 Task: Create ChildIssue0000000506 as Child Issue of Issue Issue0000000253 in Backlog  in Scrum Project Project0000000051 in Jira. Create ChildIssue0000000507 as Child Issue of Issue Issue0000000254 in Backlog  in Scrum Project Project0000000051 in Jira. Create ChildIssue0000000508 as Child Issue of Issue Issue0000000254 in Backlog  in Scrum Project Project0000000051 in Jira. Create ChildIssue0000000509 as Child Issue of Issue Issue0000000255 in Backlog  in Scrum Project Project0000000051 in Jira. Create ChildIssue0000000510 as Child Issue of Issue Issue0000000255 in Backlog  in Scrum Project Project0000000051 in Jira
Action: Mouse moved to (121, 261)
Screenshot: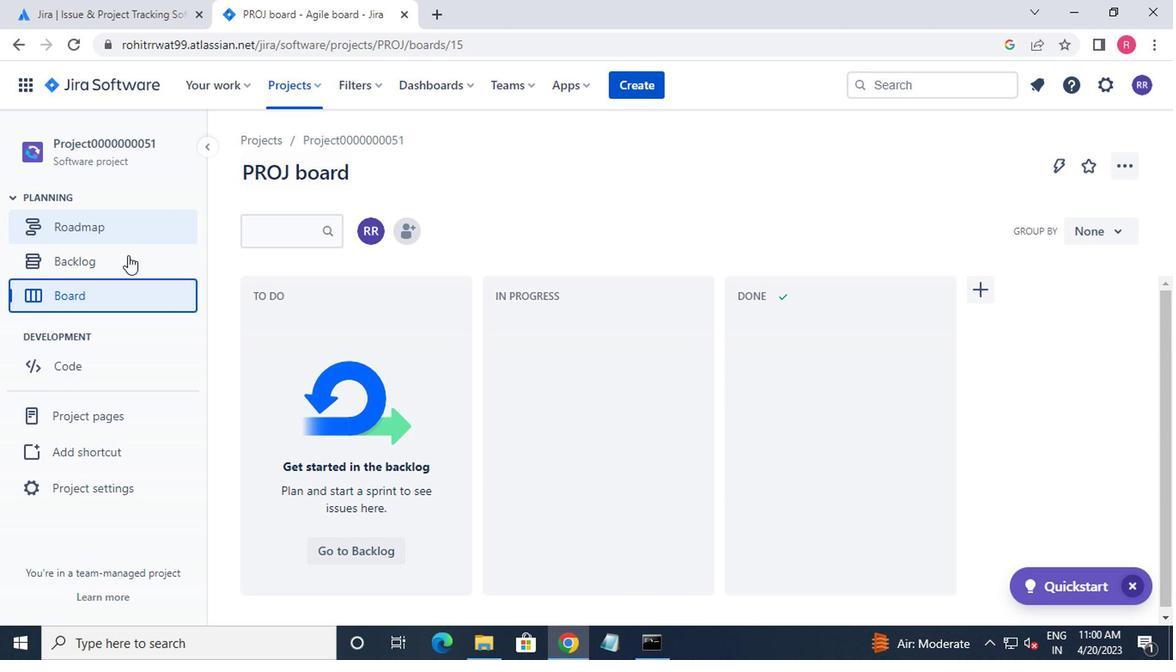 
Action: Mouse pressed left at (121, 261)
Screenshot: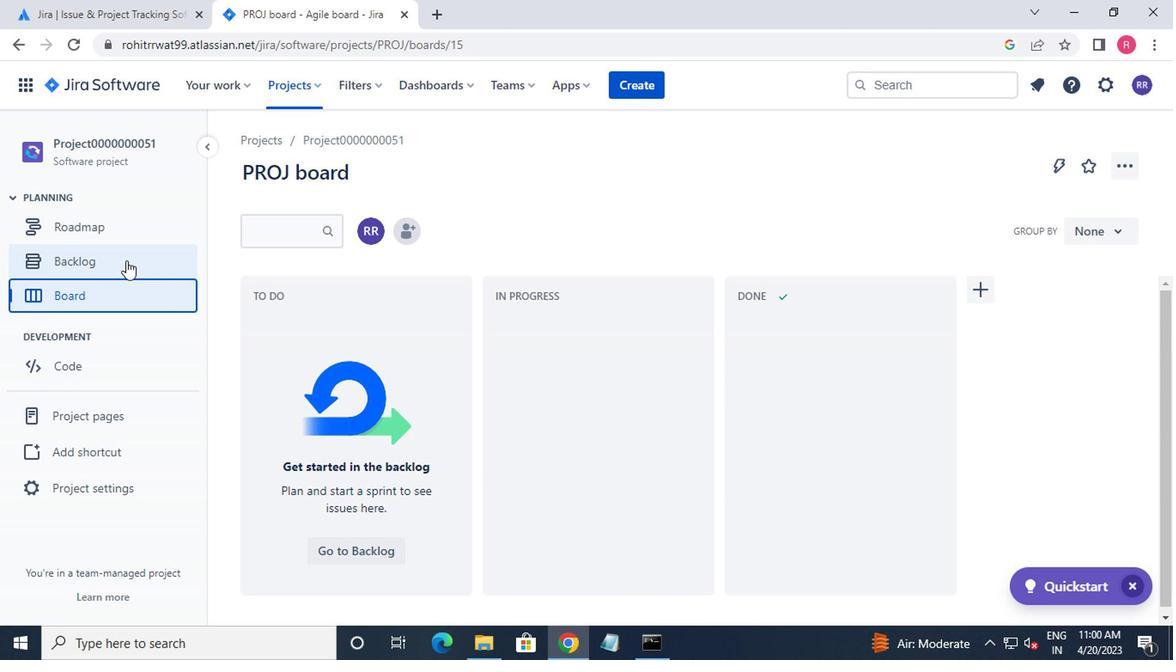 
Action: Mouse moved to (308, 339)
Screenshot: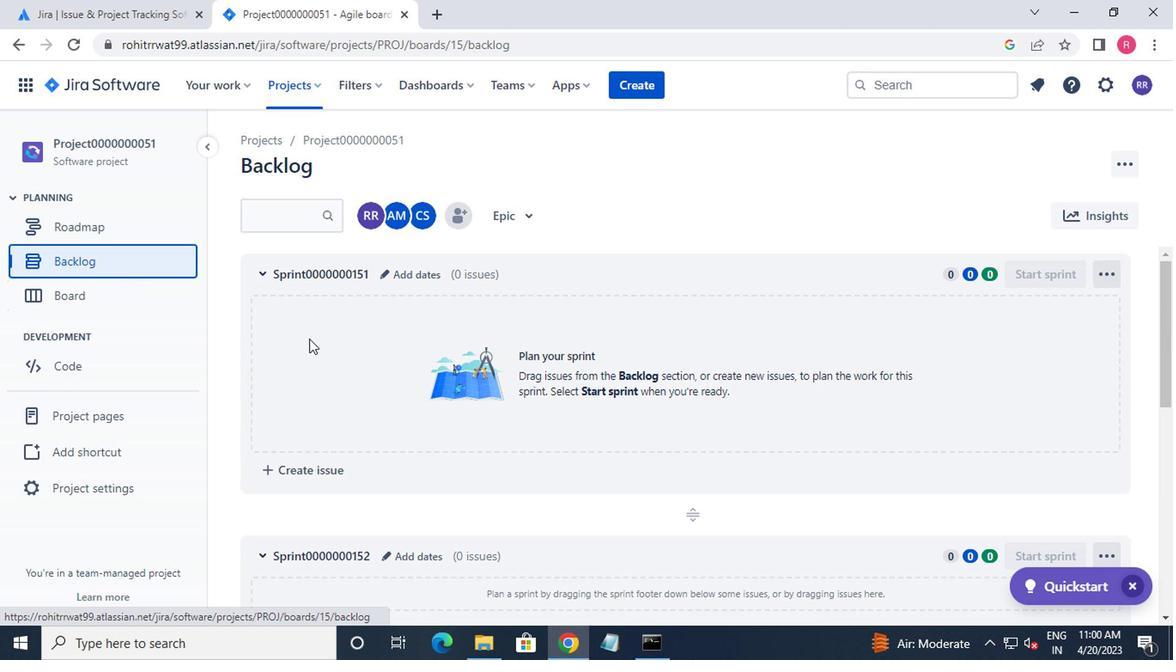 
Action: Mouse scrolled (308, 338) with delta (0, 0)
Screenshot: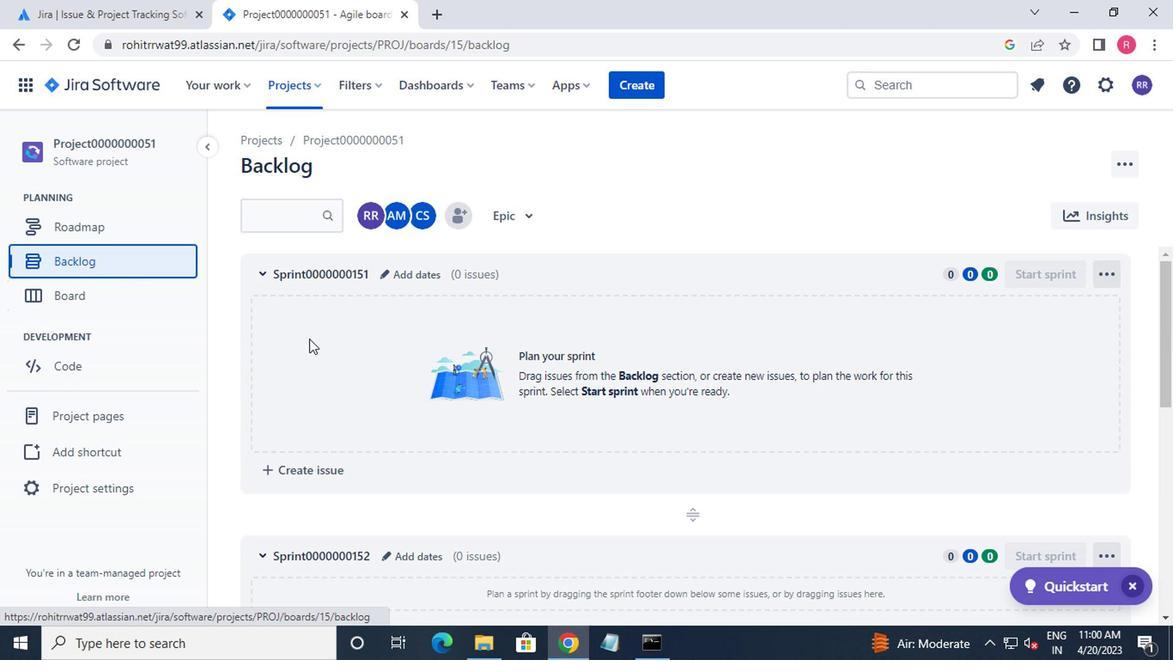 
Action: Mouse moved to (310, 341)
Screenshot: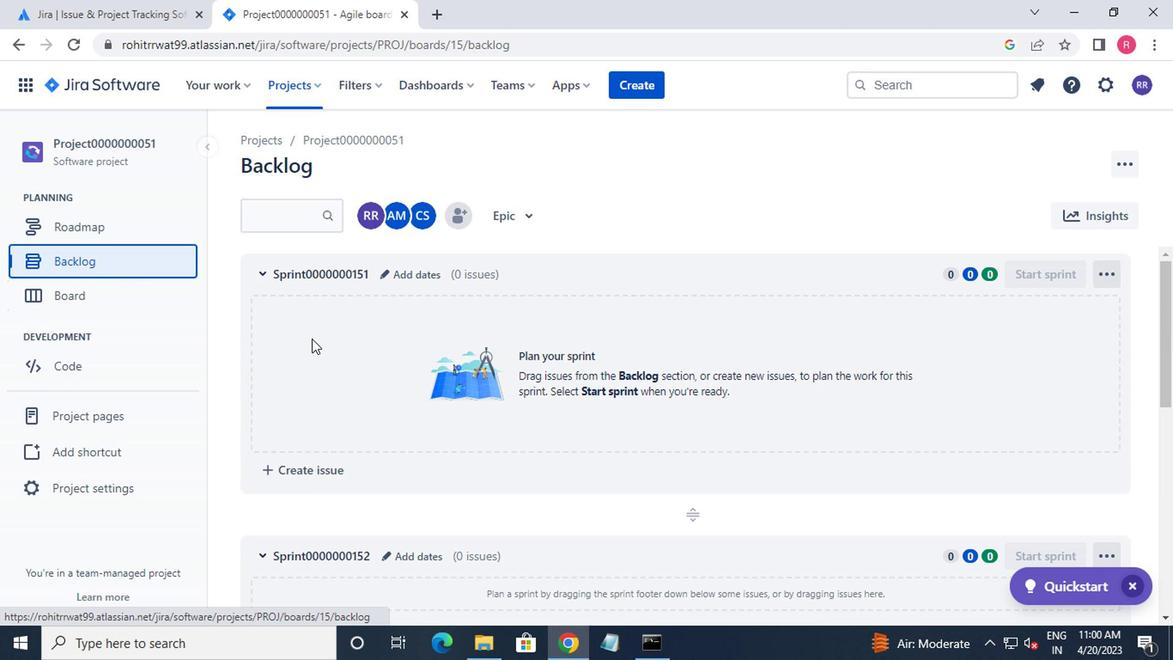 
Action: Mouse scrolled (310, 339) with delta (0, -1)
Screenshot: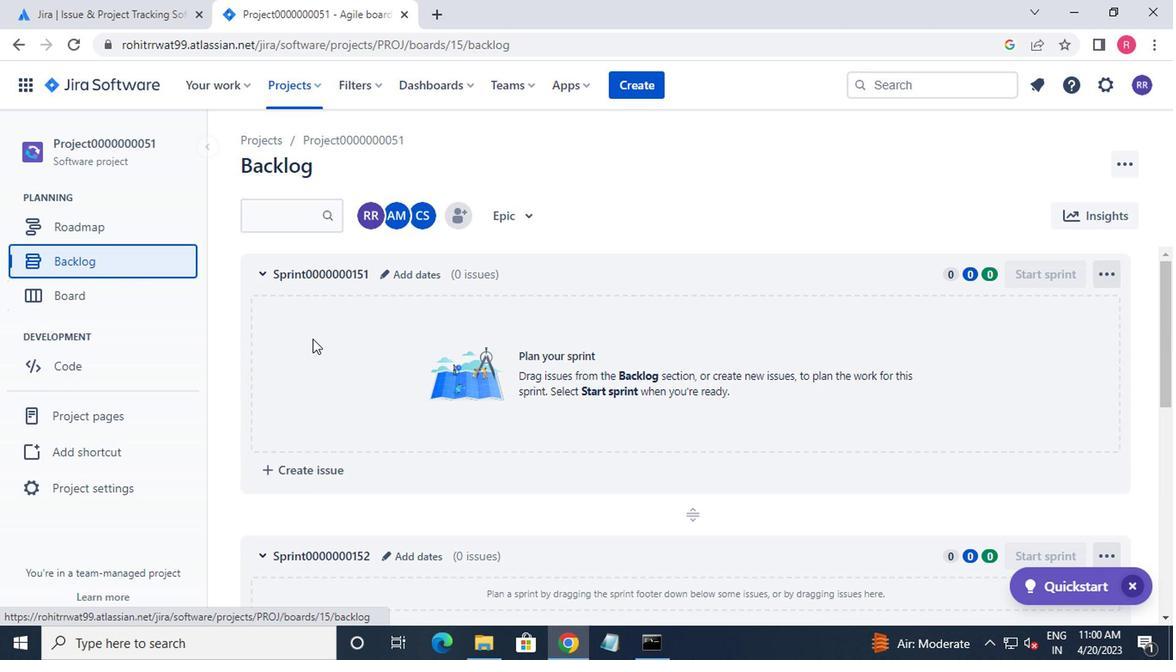 
Action: Mouse moved to (317, 343)
Screenshot: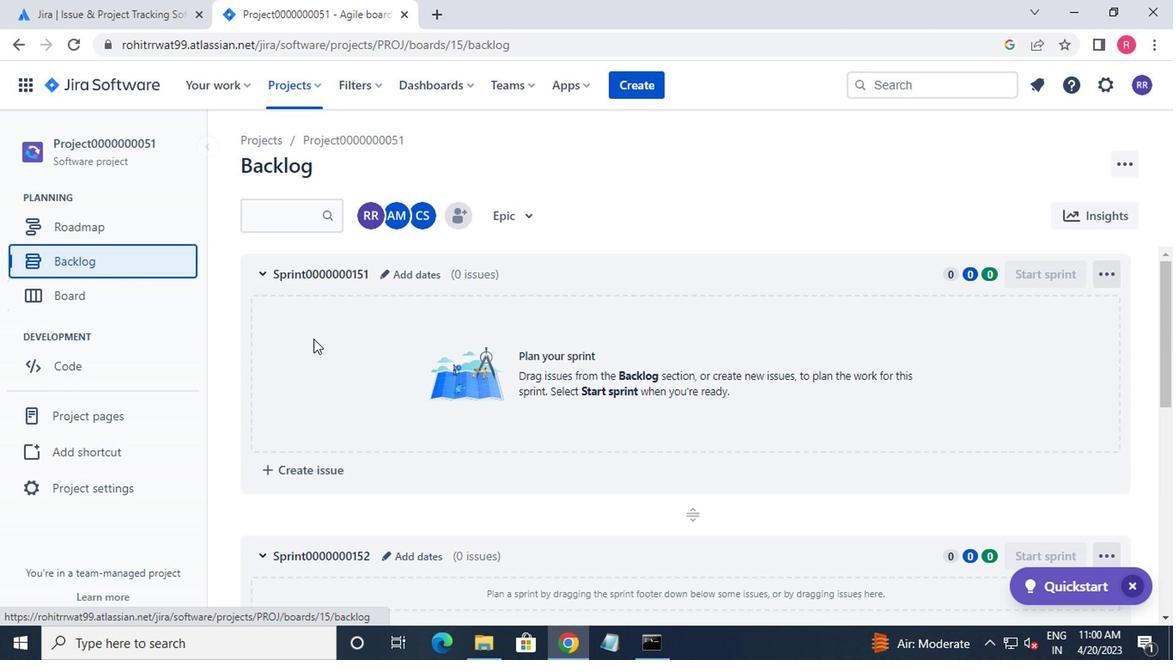 
Action: Mouse scrolled (317, 343) with delta (0, 0)
Screenshot: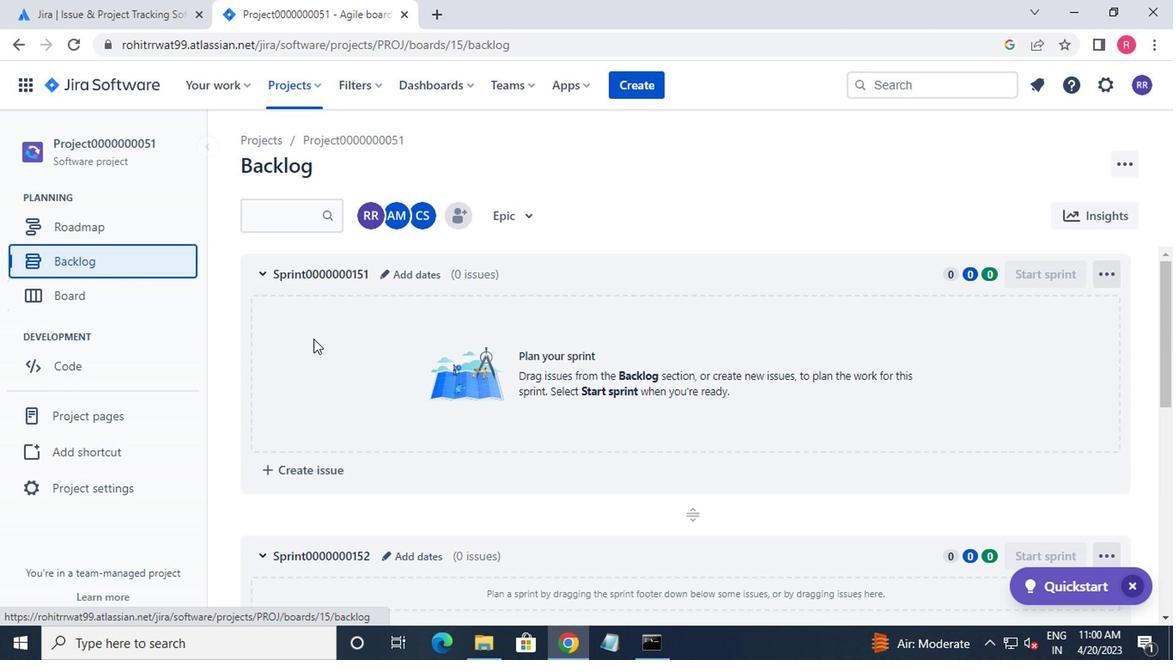 
Action: Mouse moved to (329, 345)
Screenshot: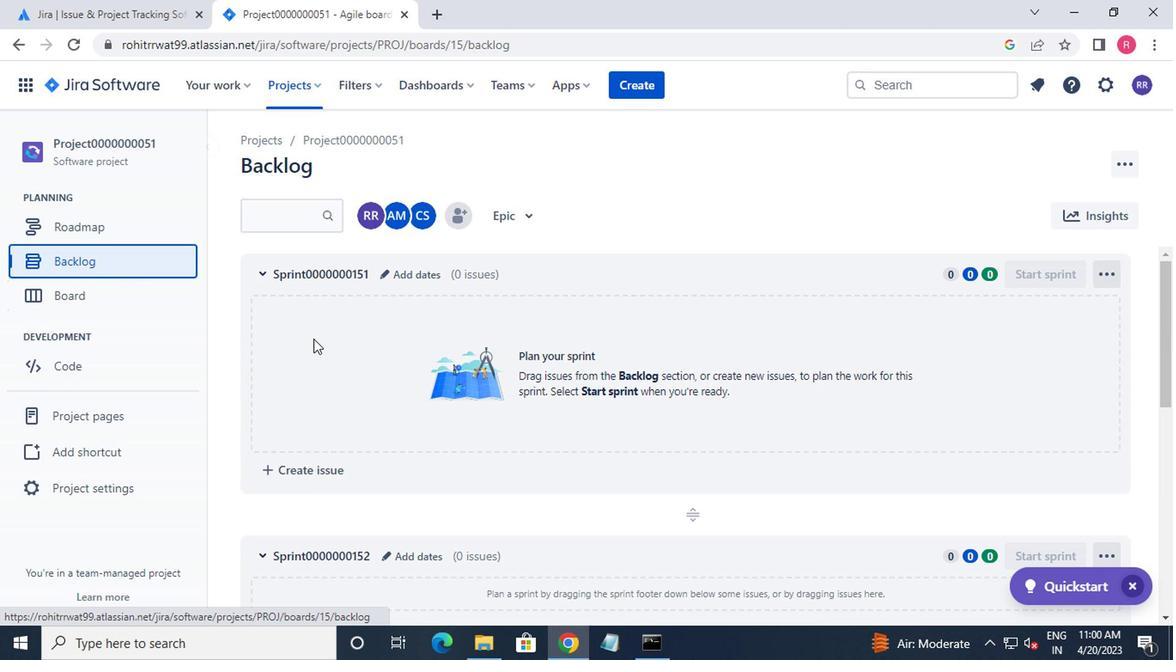 
Action: Mouse scrolled (329, 344) with delta (0, -1)
Screenshot: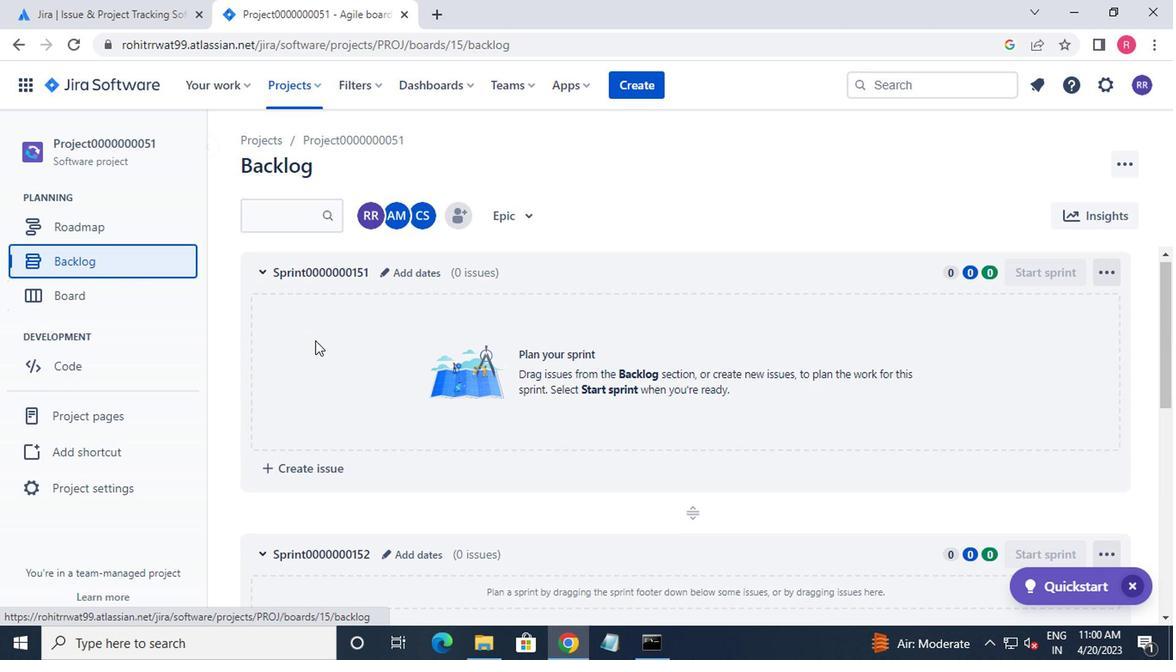 
Action: Mouse moved to (333, 347)
Screenshot: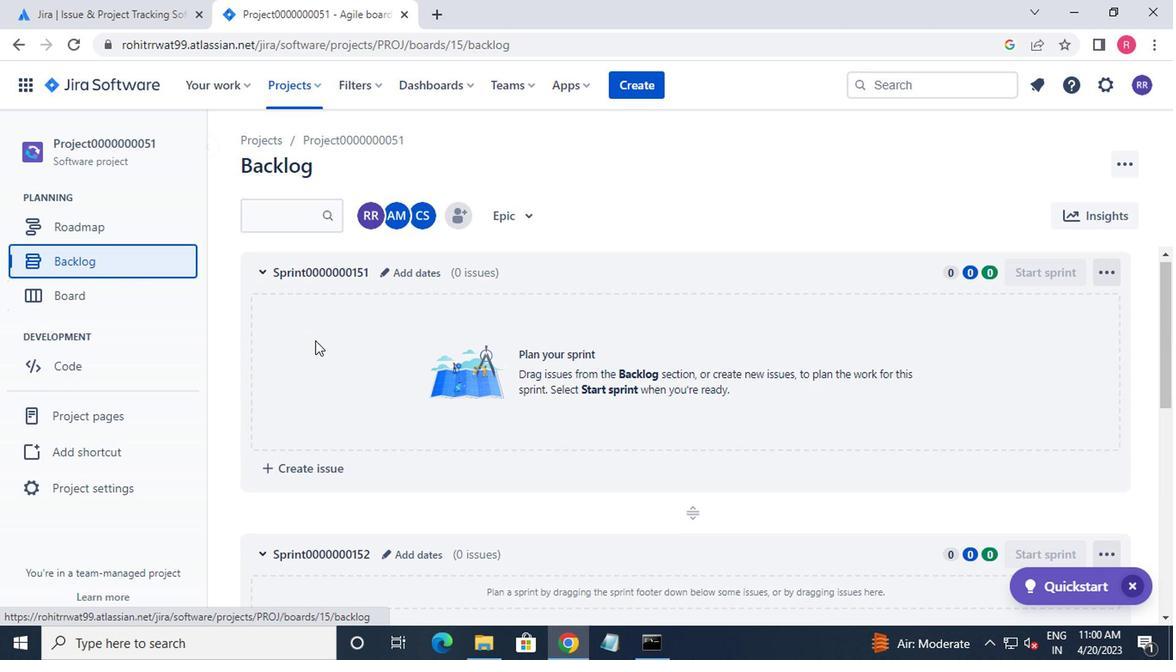
Action: Mouse scrolled (333, 347) with delta (0, 0)
Screenshot: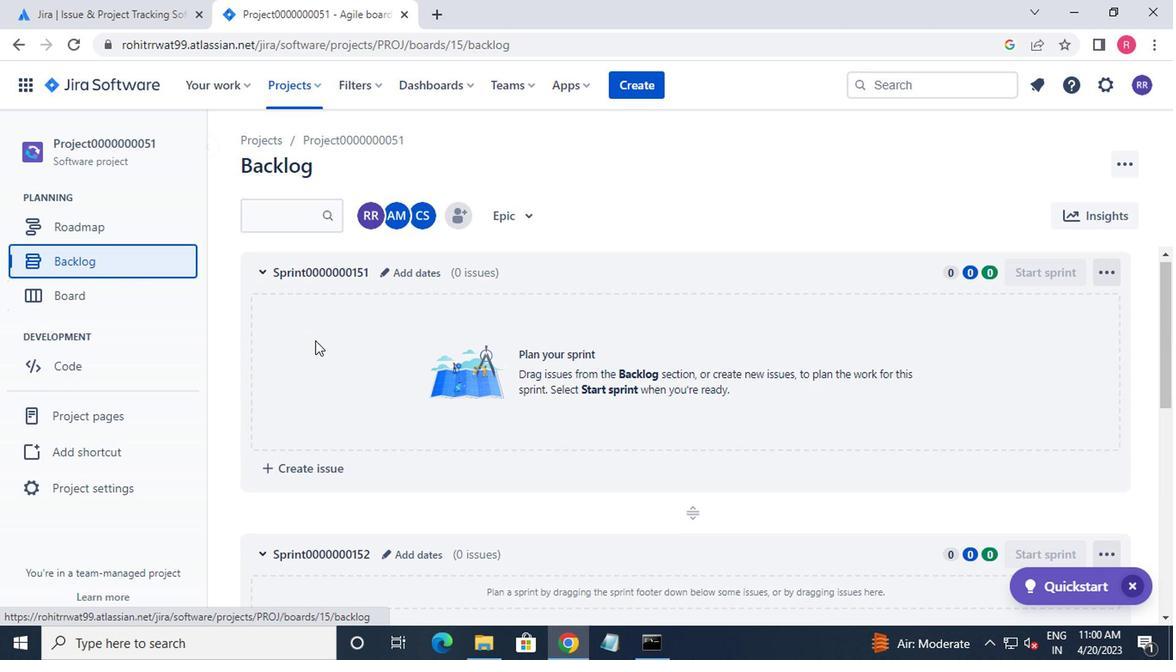 
Action: Mouse moved to (384, 516)
Screenshot: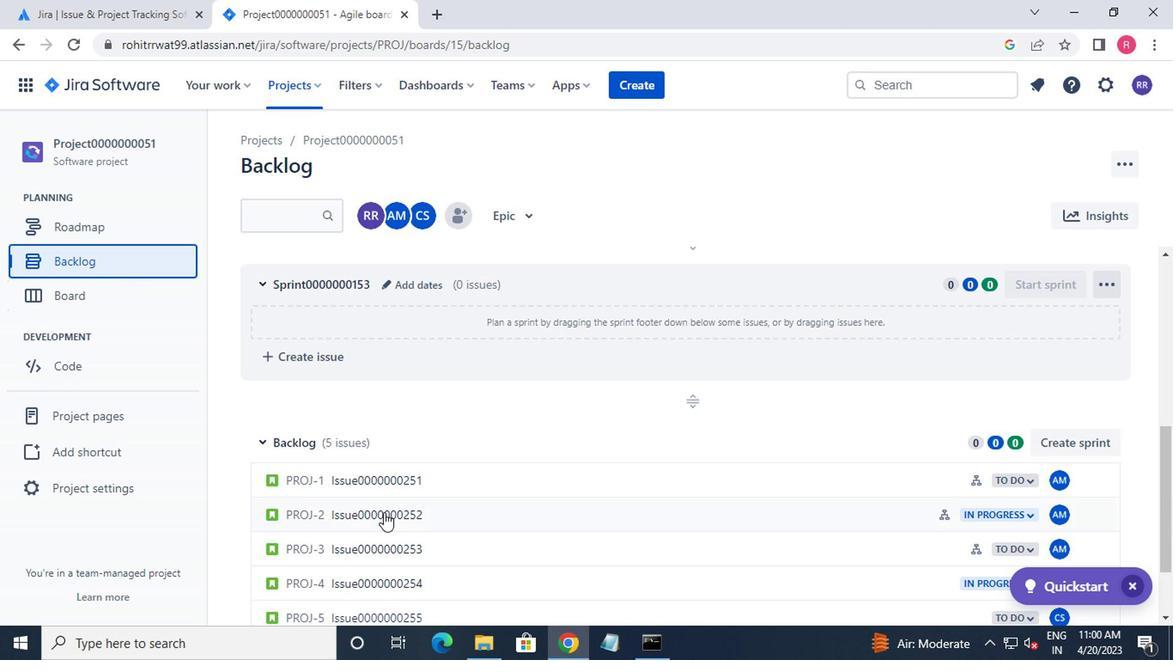 
Action: Mouse scrolled (384, 516) with delta (0, 0)
Screenshot: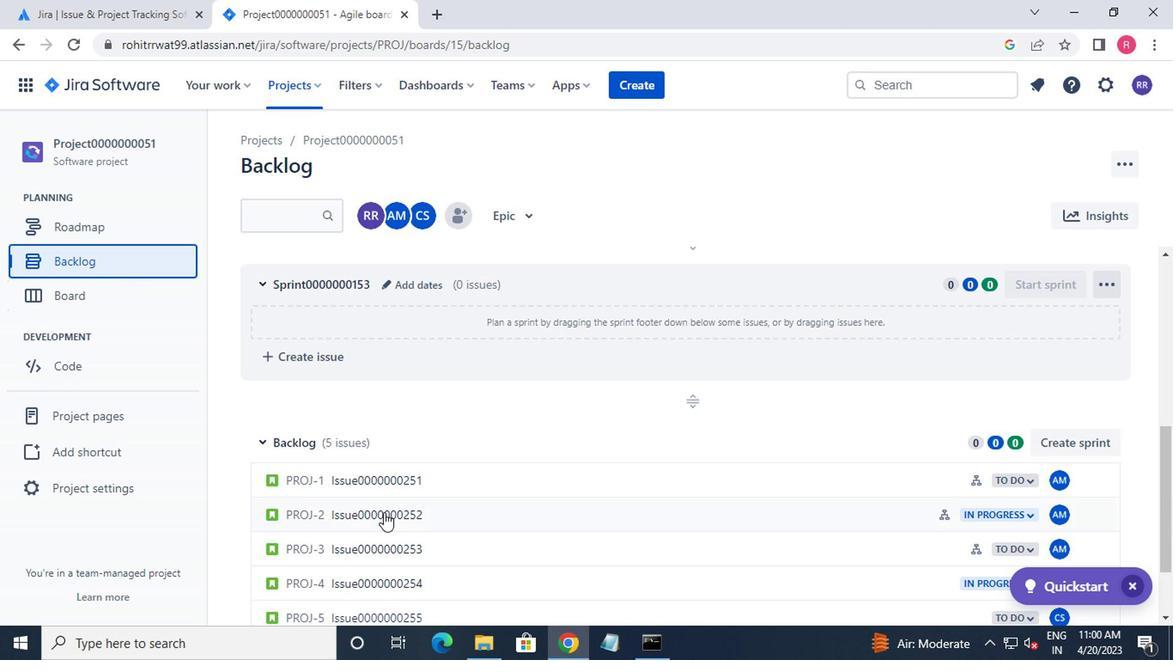
Action: Mouse moved to (394, 513)
Screenshot: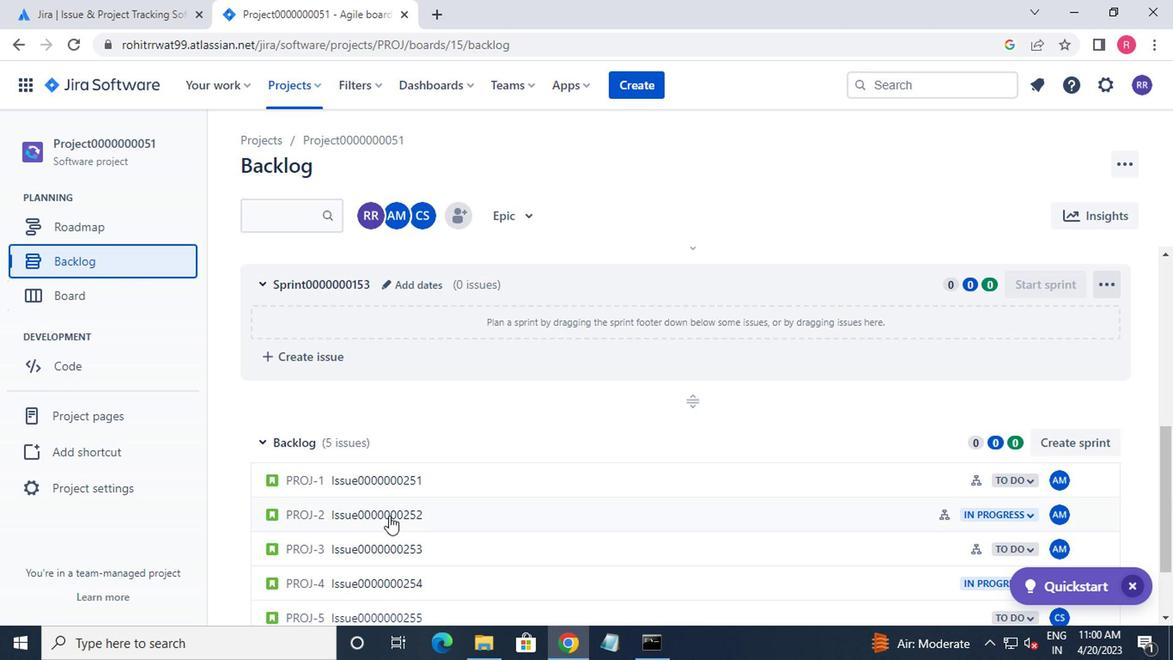 
Action: Mouse scrolled (394, 512) with delta (0, -1)
Screenshot: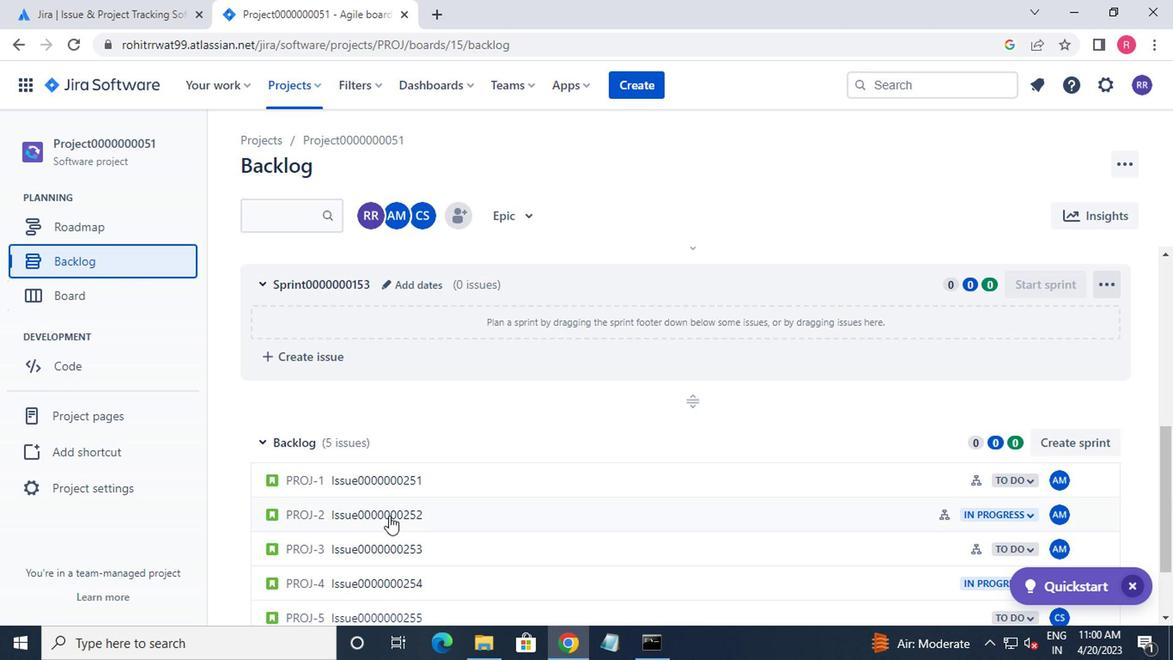 
Action: Mouse moved to (639, 442)
Screenshot: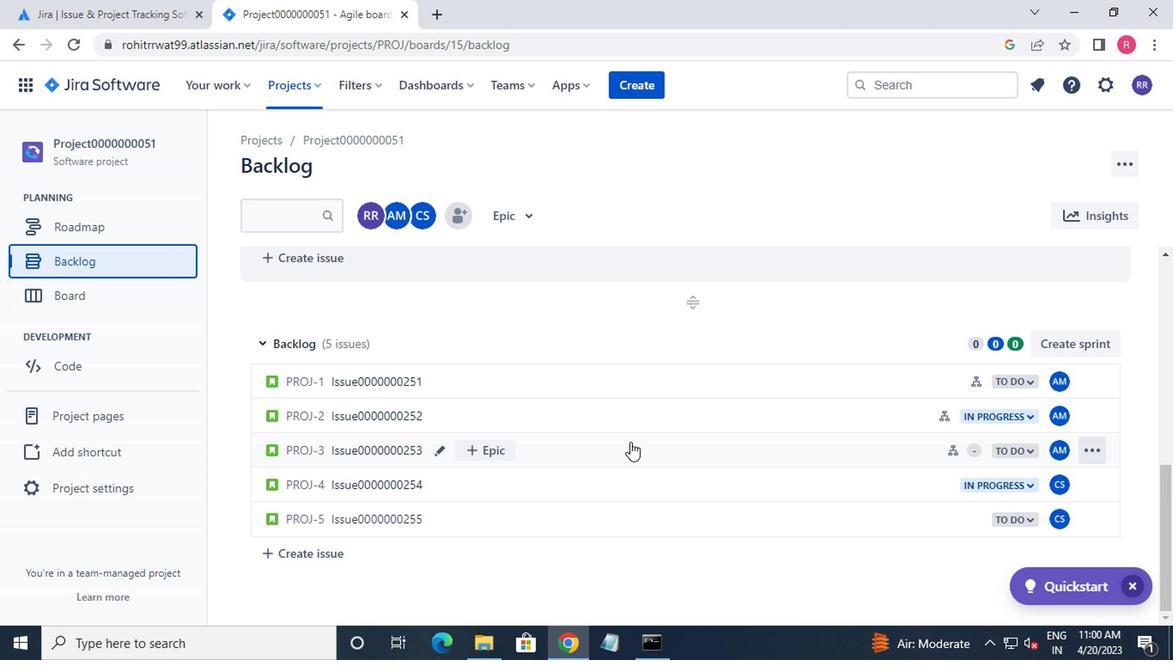 
Action: Mouse pressed left at (639, 442)
Screenshot: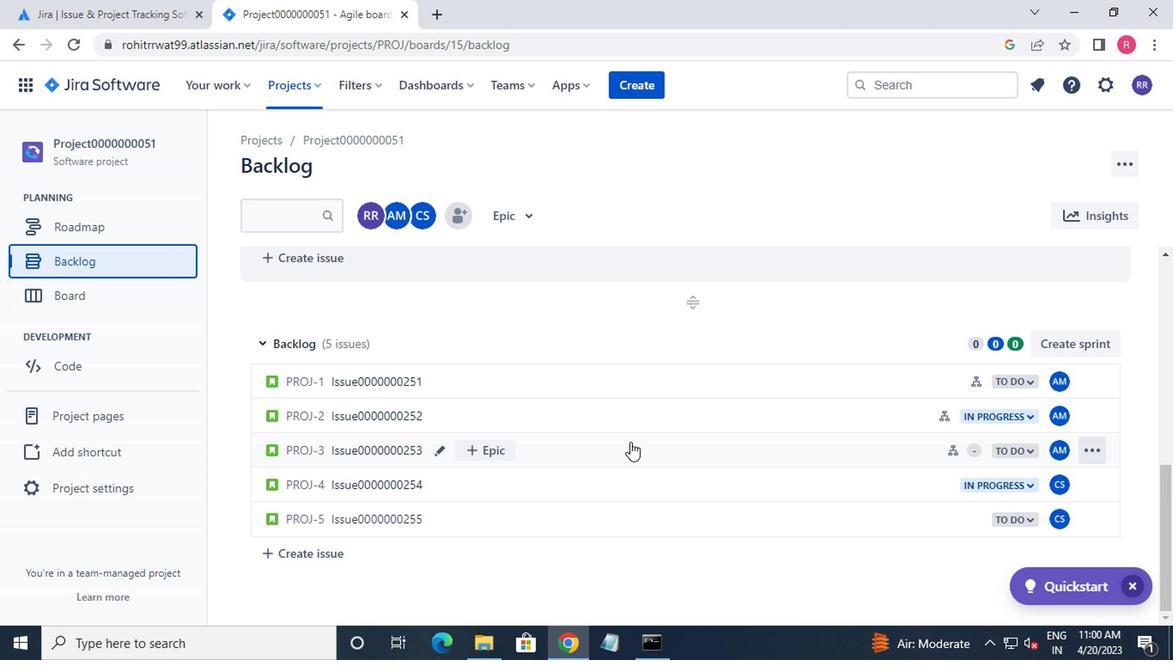 
Action: Mouse moved to (871, 454)
Screenshot: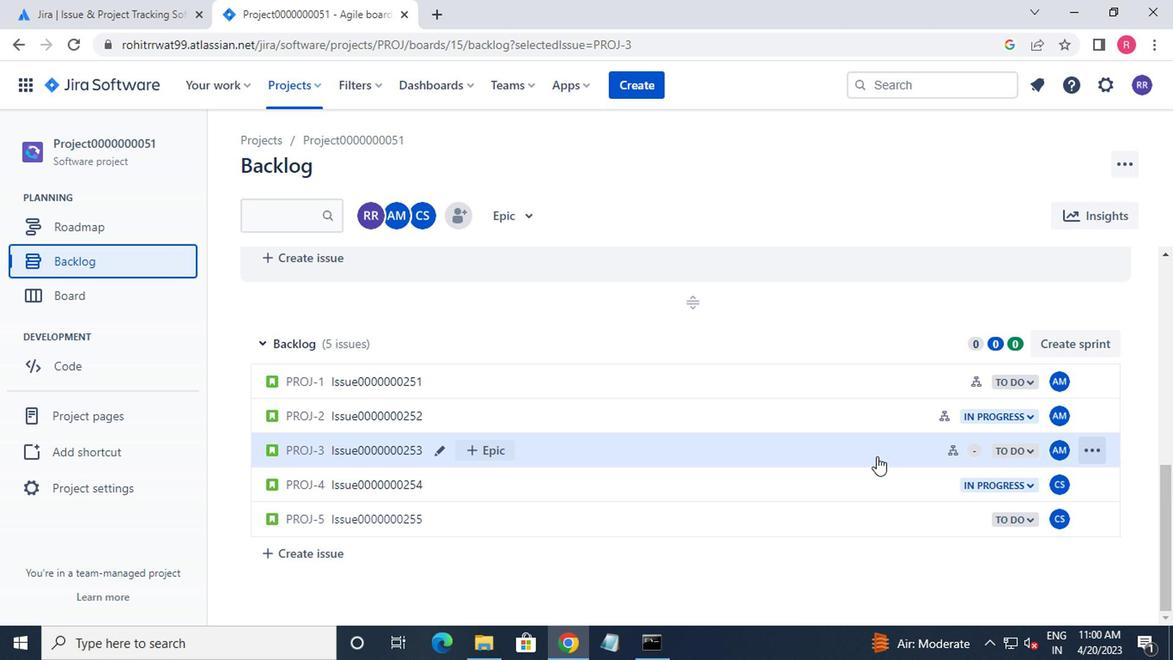 
Action: Mouse pressed left at (871, 454)
Screenshot: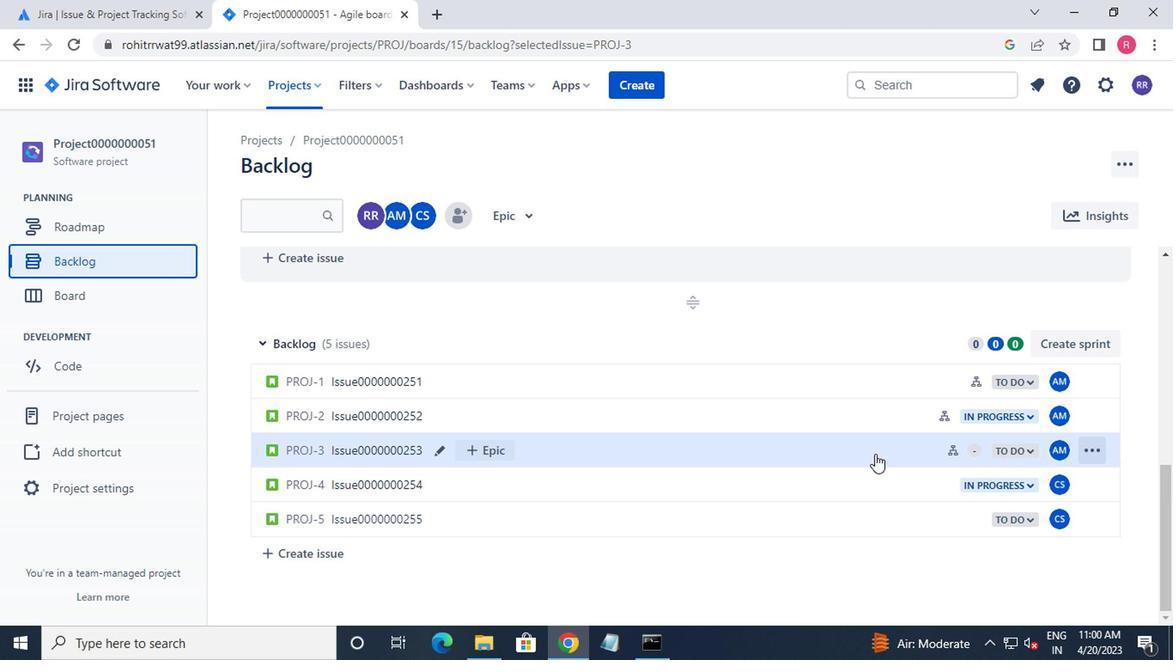 
Action: Mouse moved to (863, 351)
Screenshot: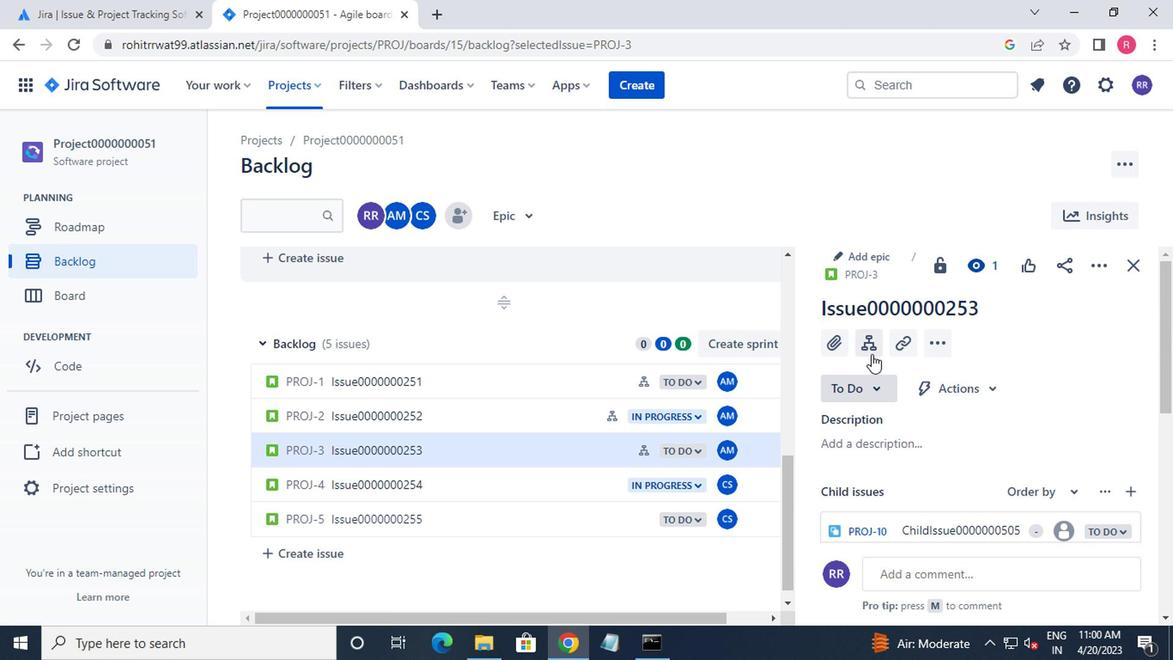 
Action: Mouse pressed left at (863, 351)
Screenshot: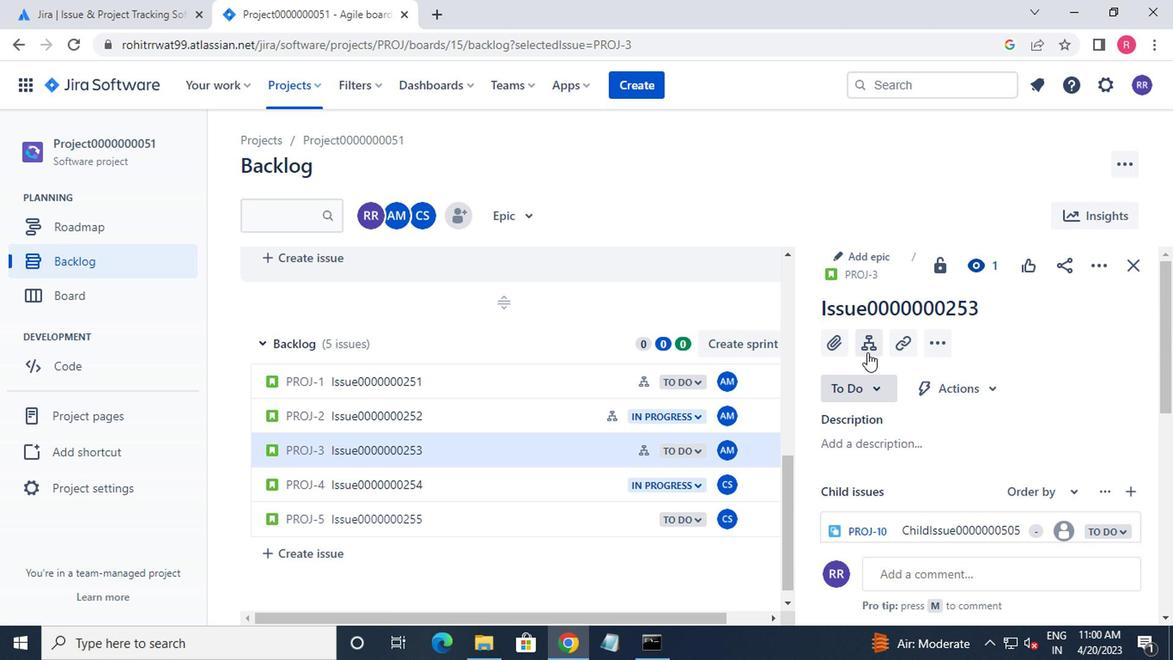 
Action: Mouse moved to (727, 345)
Screenshot: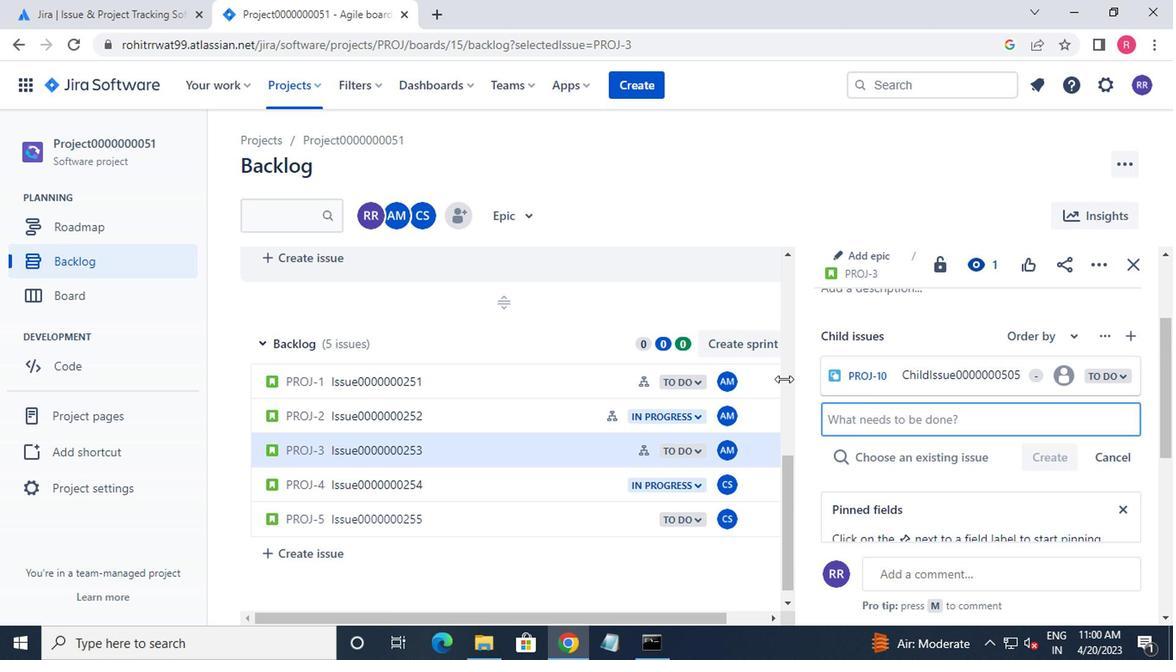 
Action: Key pressed <Key.shift>CHILD<Key.shift>ISSUE0000000506
Screenshot: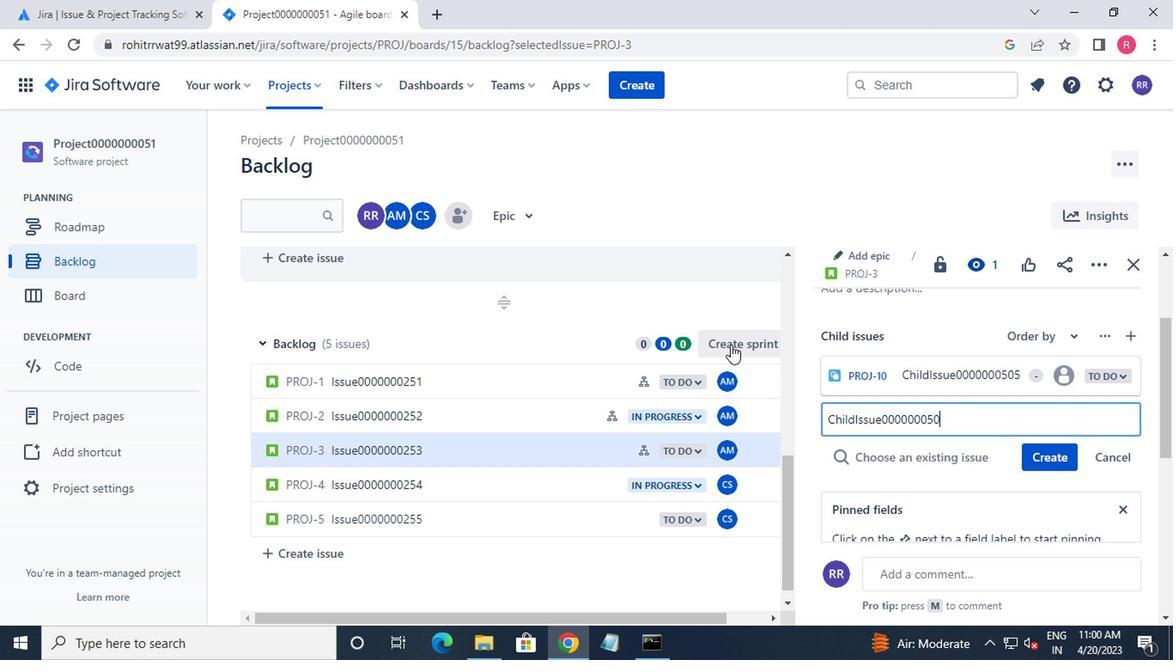 
Action: Mouse moved to (1038, 463)
Screenshot: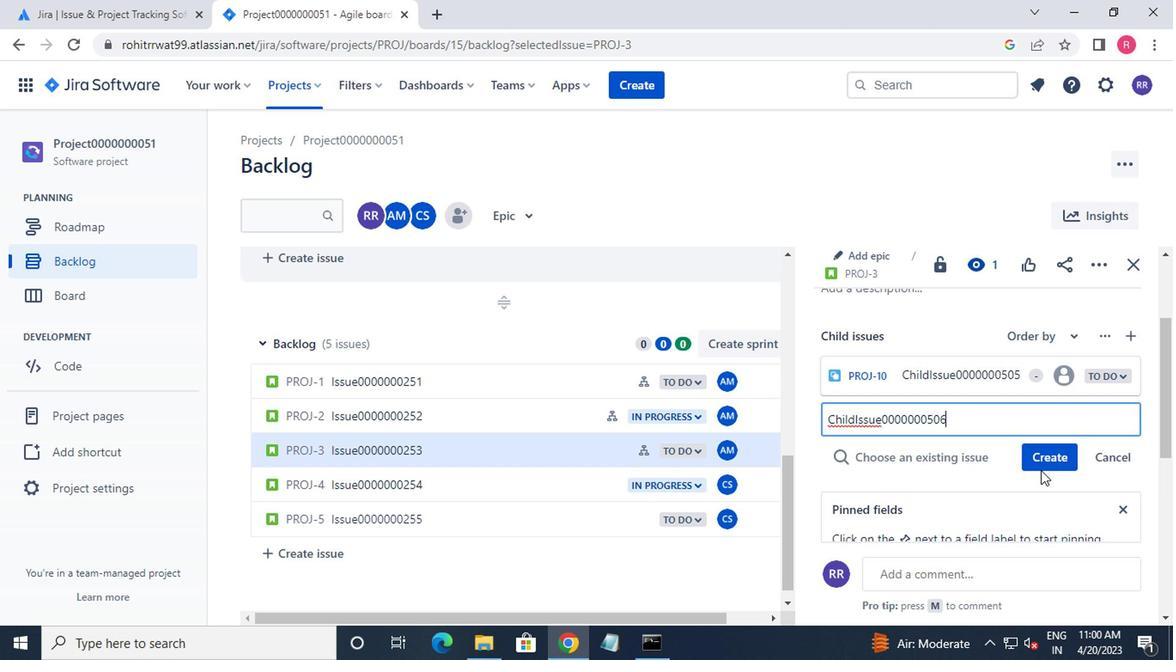 
Action: Mouse pressed left at (1038, 463)
Screenshot: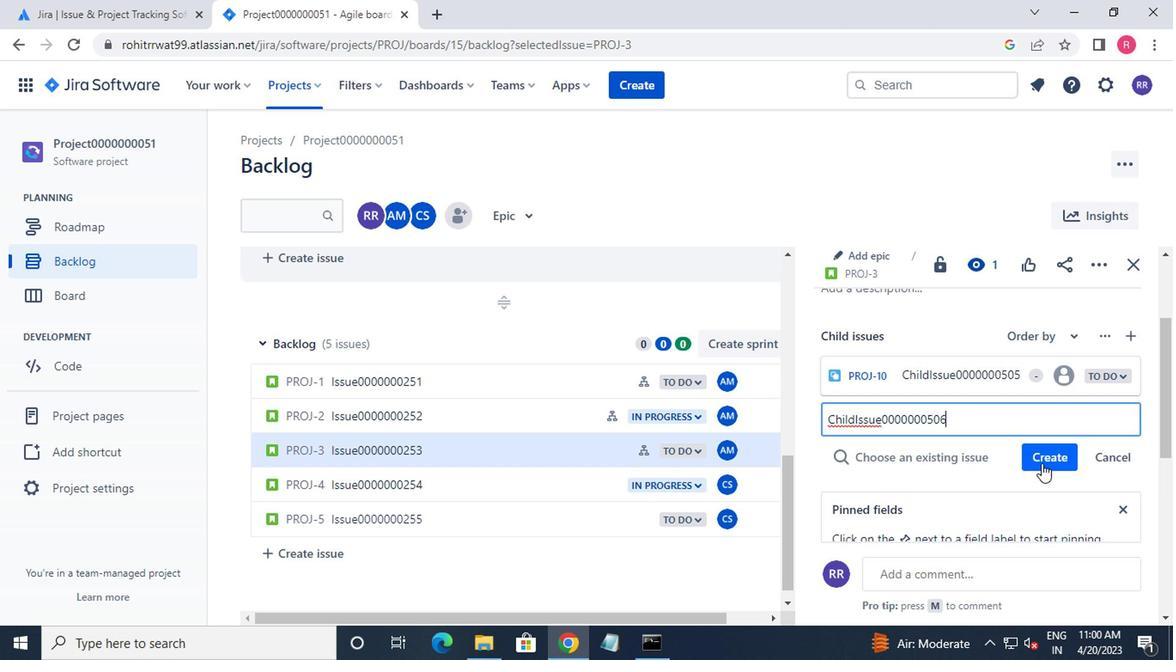 
Action: Mouse moved to (464, 484)
Screenshot: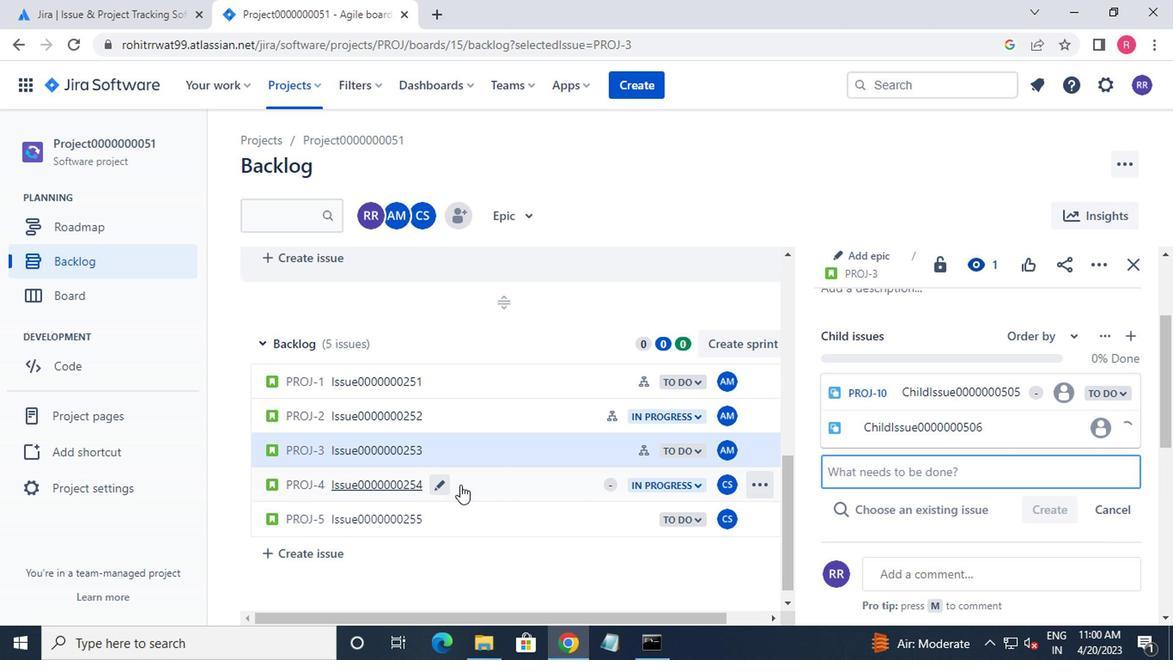 
Action: Mouse pressed left at (464, 484)
Screenshot: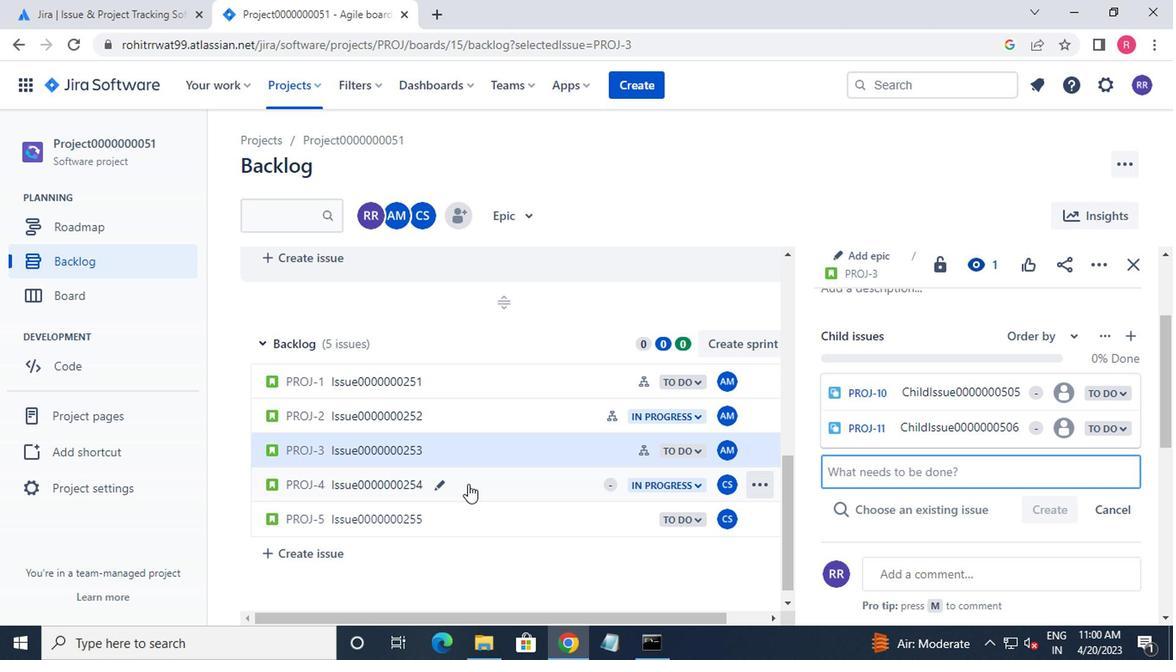 
Action: Mouse moved to (863, 347)
Screenshot: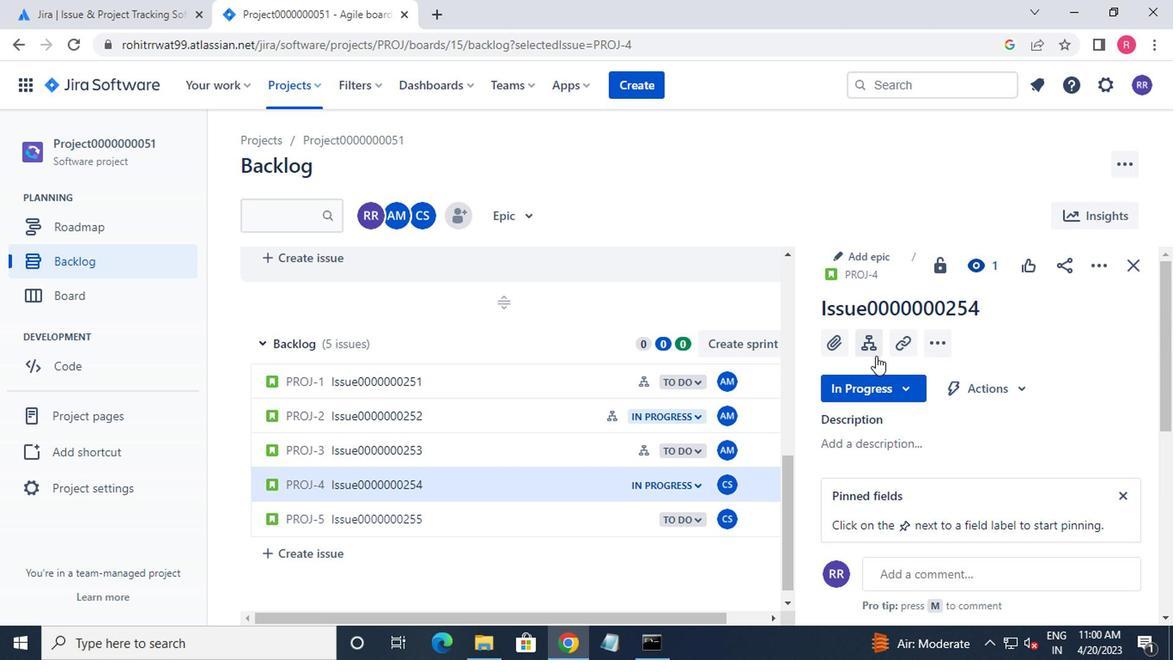 
Action: Mouse pressed left at (863, 347)
Screenshot: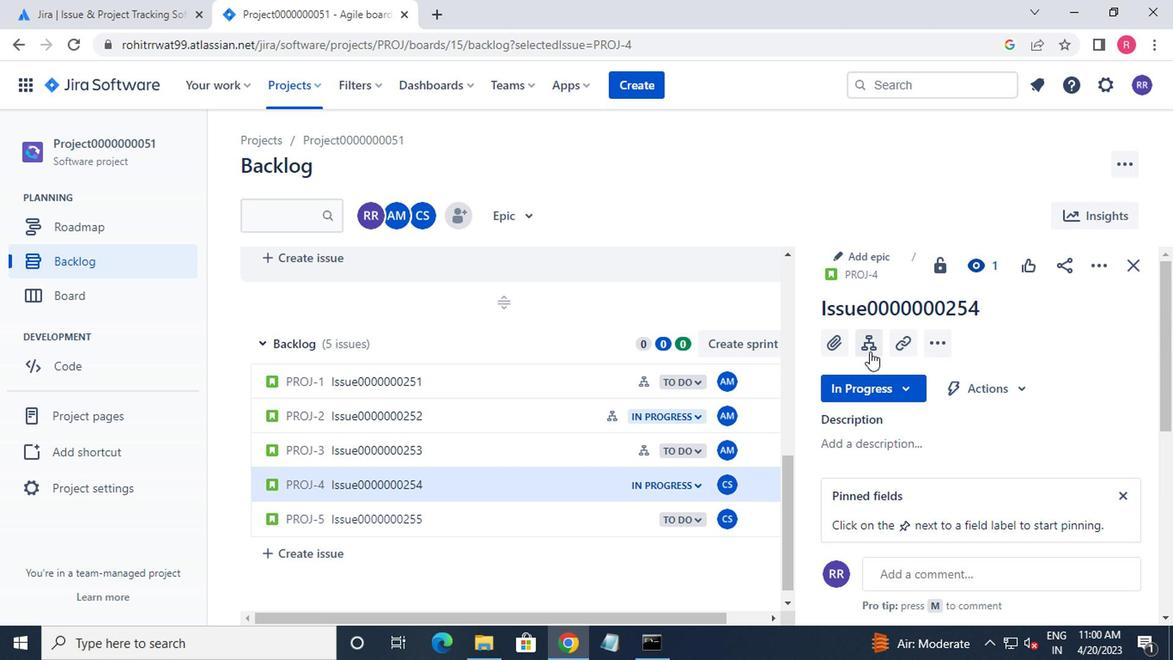 
Action: Mouse moved to (766, 343)
Screenshot: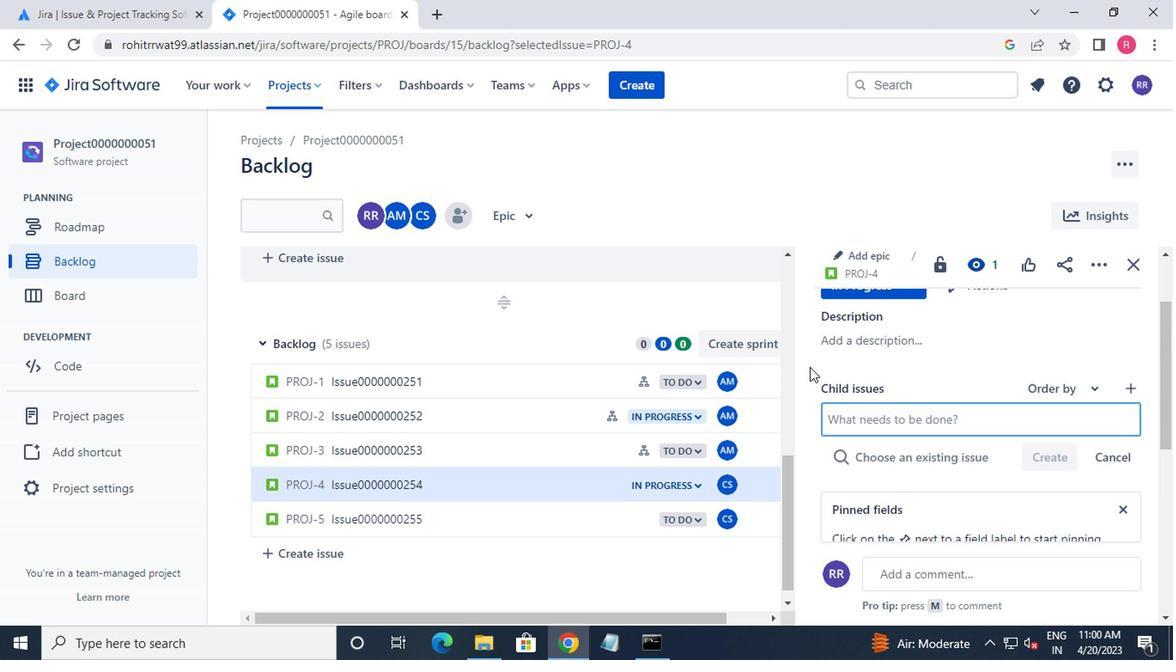 
Action: Key pressed <Key.shift>CHILD<Key.shift>ISSUE00
Screenshot: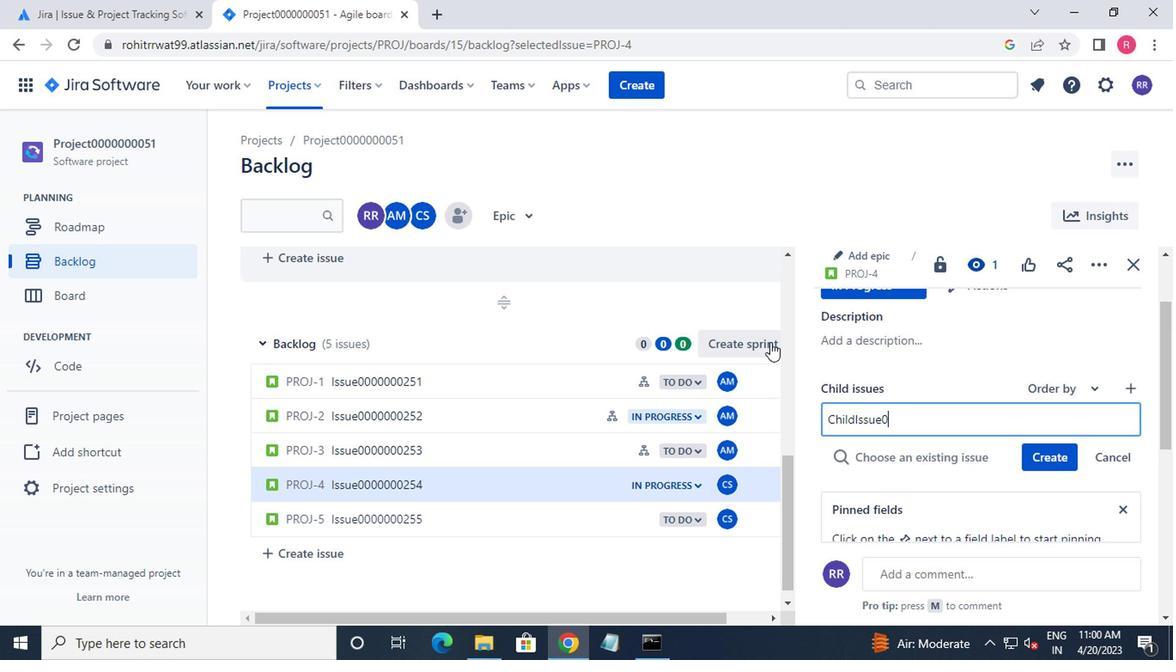 
Action: Mouse moved to (766, 343)
Screenshot: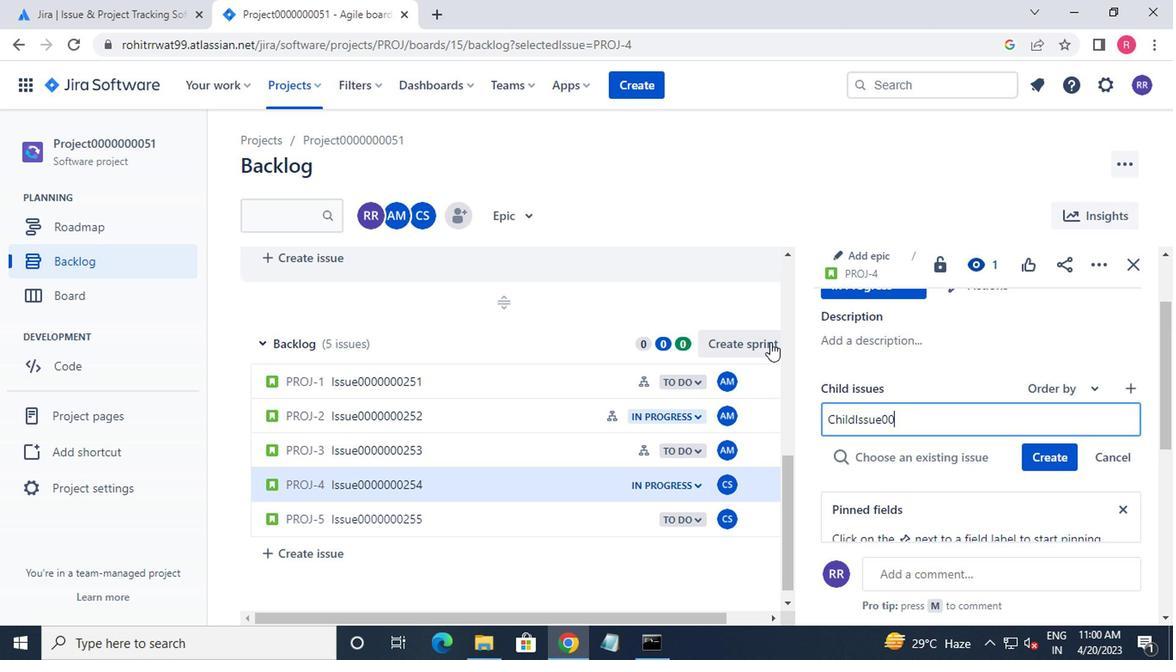 
Action: Key pressed 00000256<Key.backspace><Key.backspace><Key.backspace>512
Screenshot: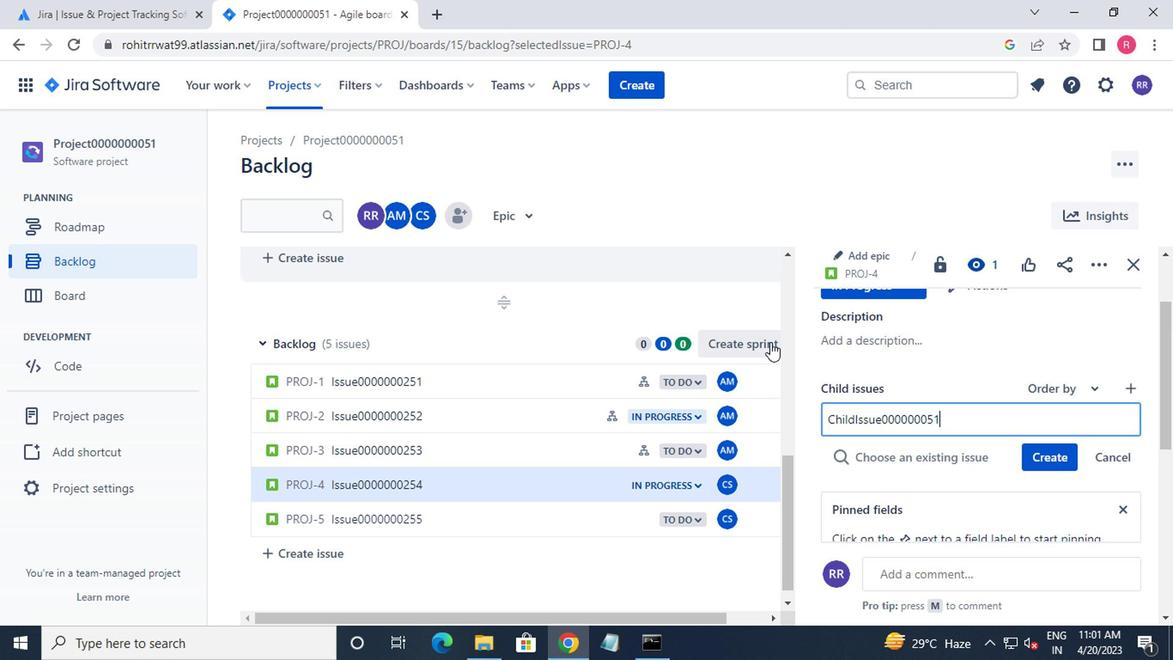
Action: Mouse moved to (1044, 453)
Screenshot: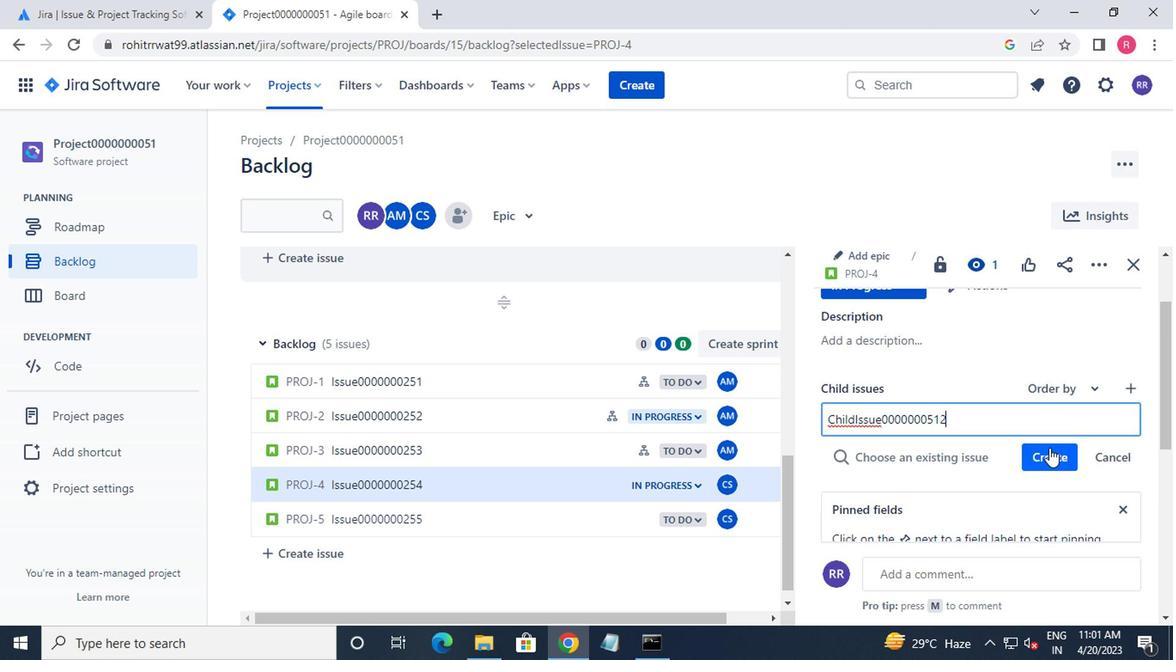 
Action: Mouse pressed left at (1044, 453)
Screenshot: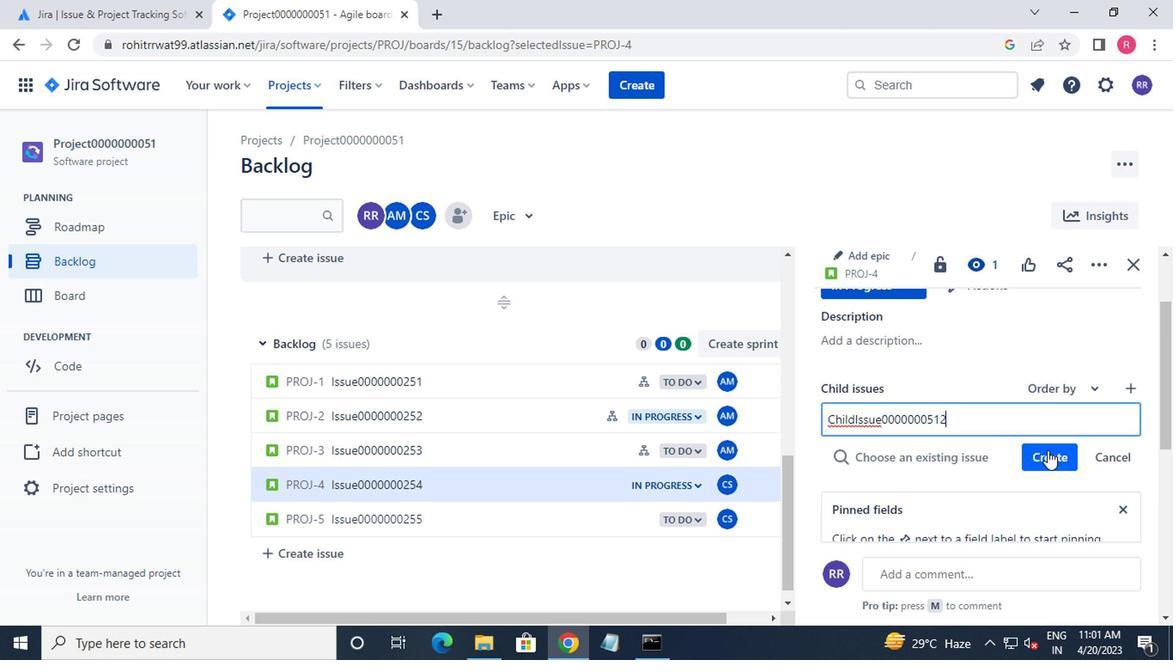 
Action: Mouse moved to (999, 429)
Screenshot: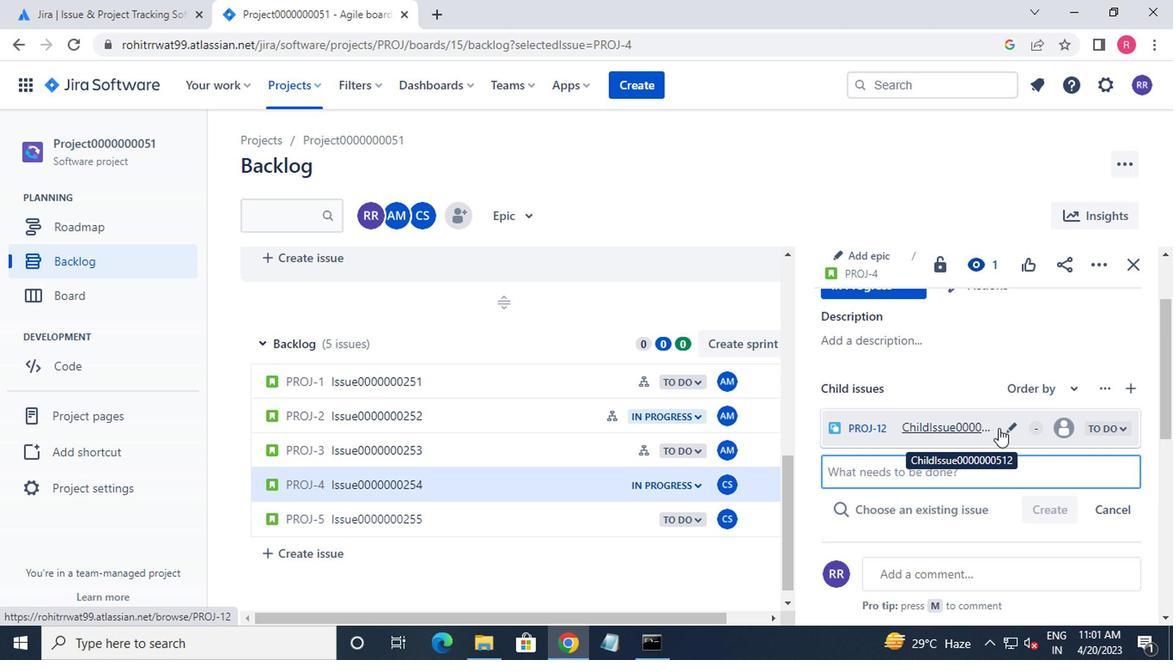 
Action: Mouse pressed left at (999, 429)
Screenshot: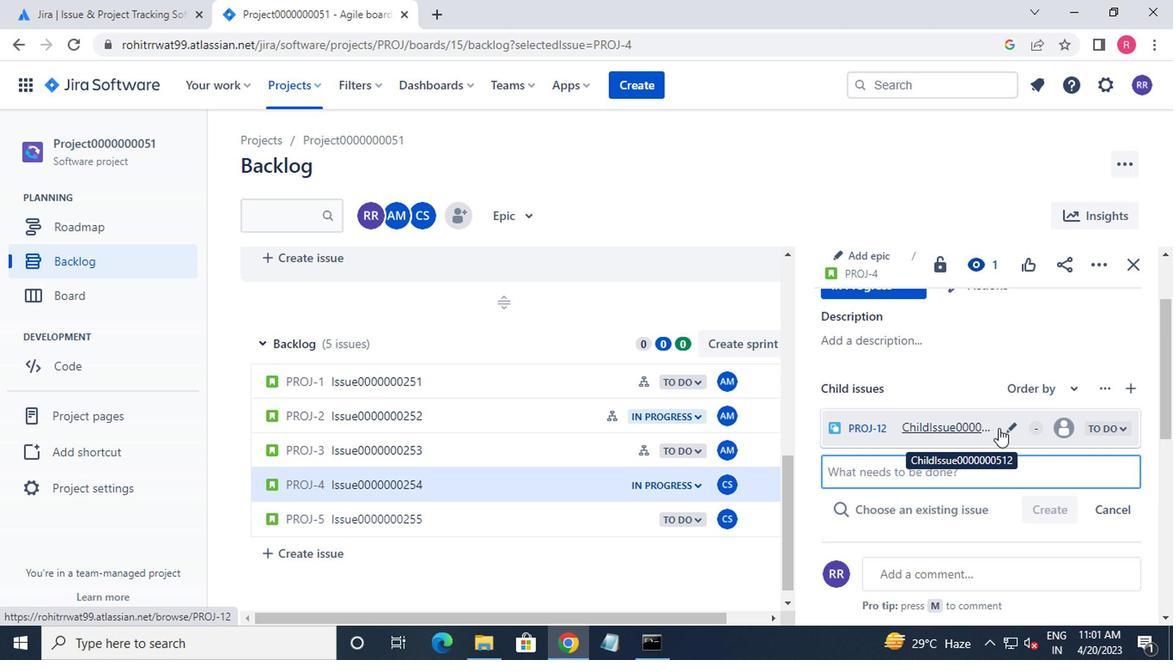 
Action: Mouse moved to (954, 423)
Screenshot: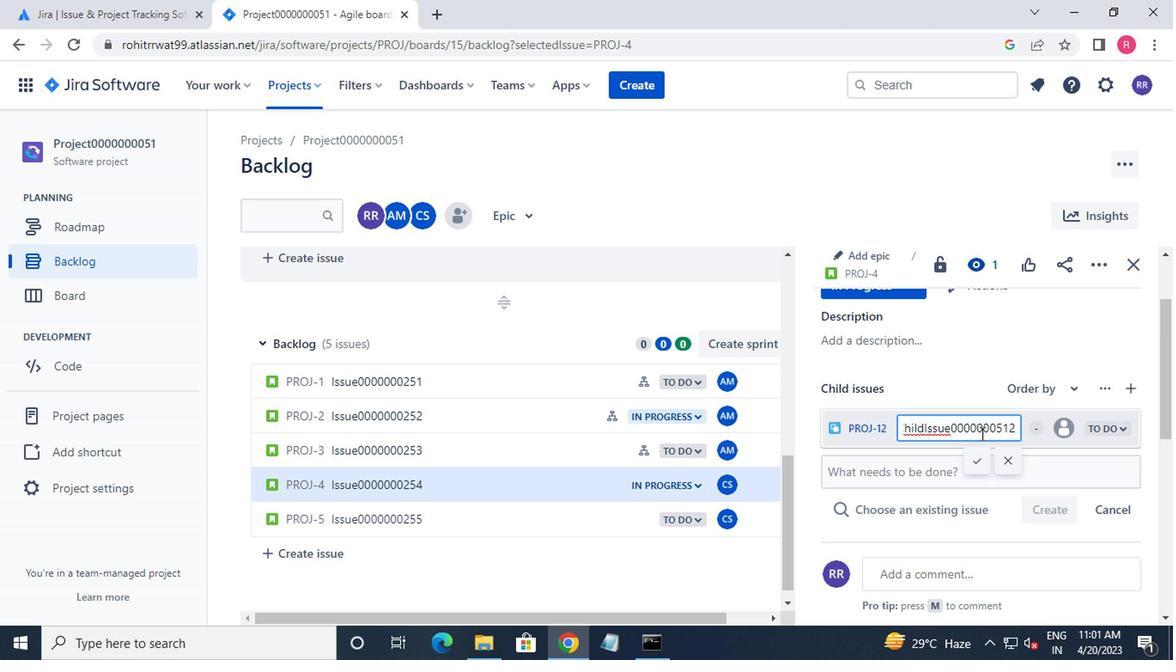 
Action: Key pressed <Key.backspace><Key.backspace>0
Screenshot: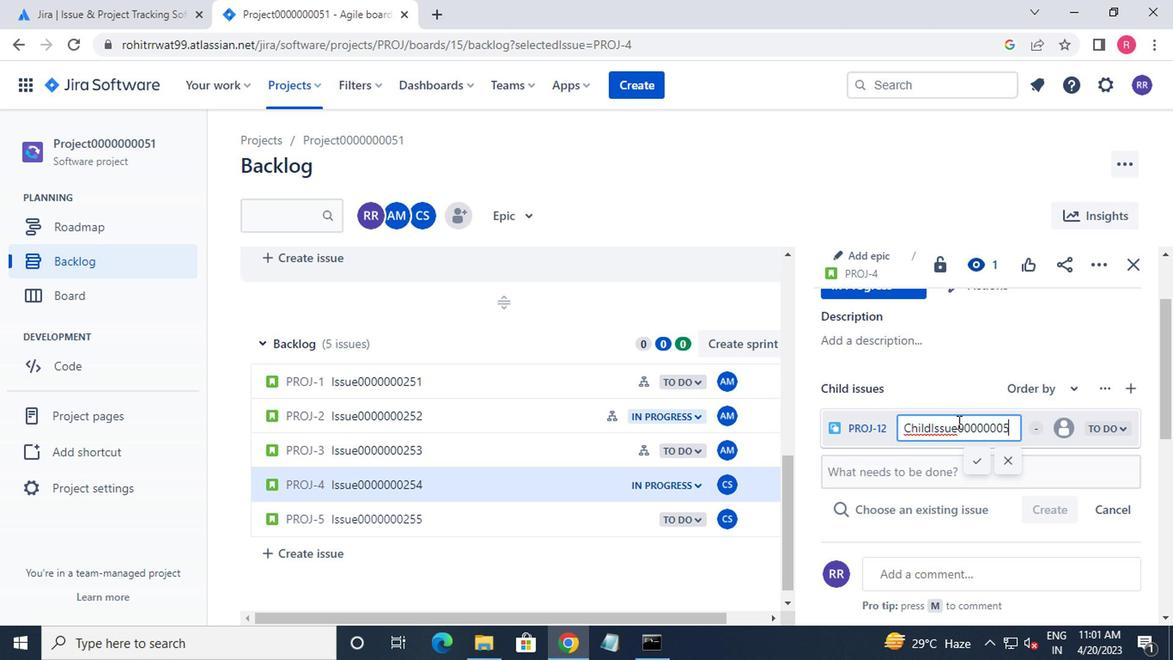 
Action: Mouse moved to (953, 423)
Screenshot: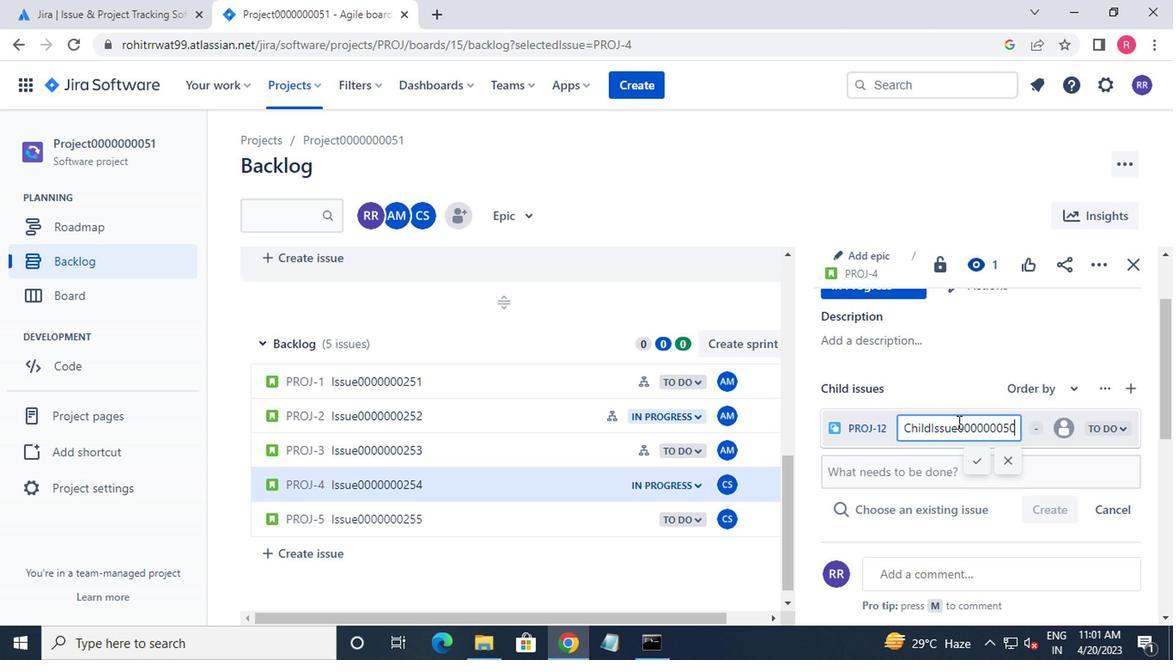 
Action: Key pressed 7
Screenshot: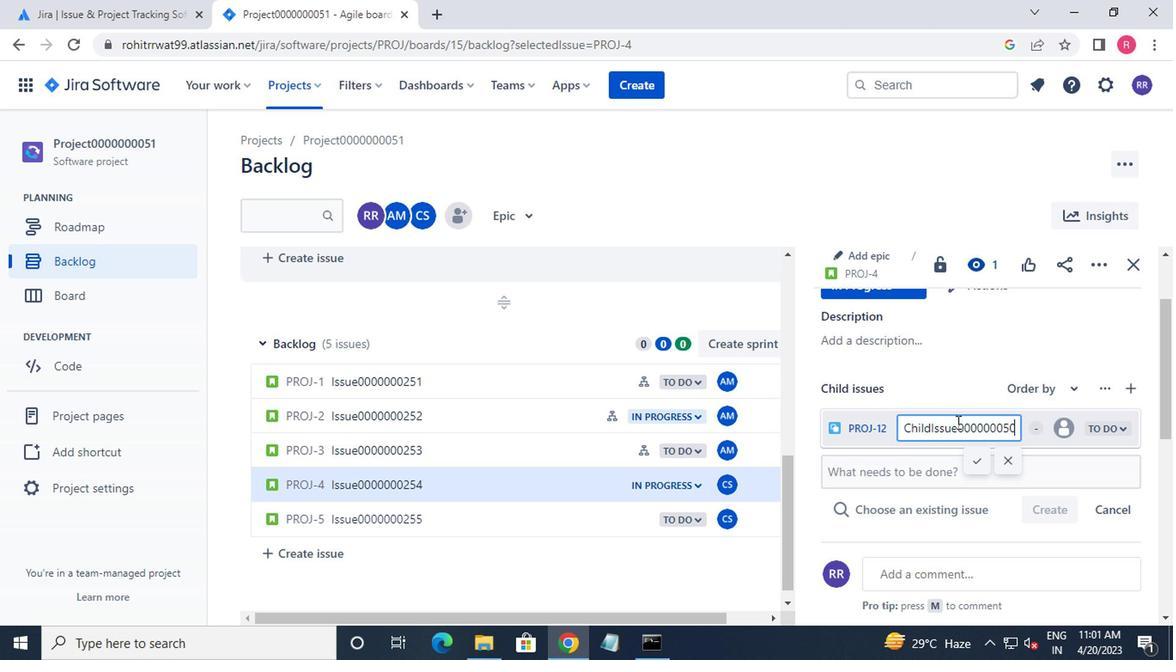 
Action: Mouse moved to (980, 450)
Screenshot: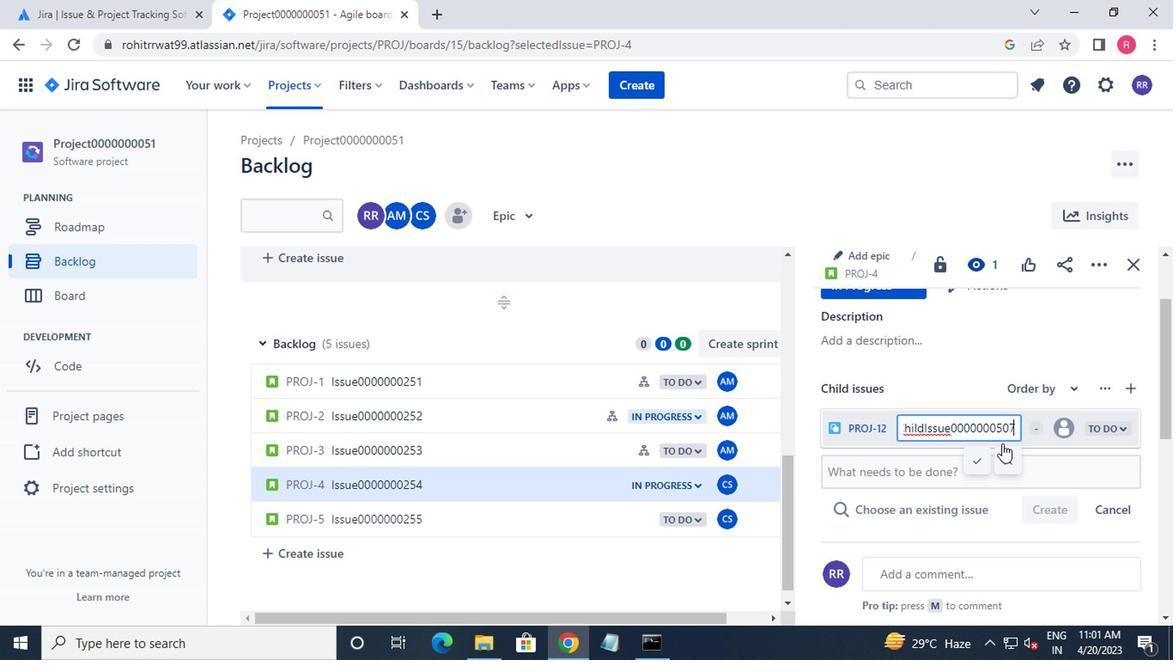 
Action: Key pressed <Key.enter>
Screenshot: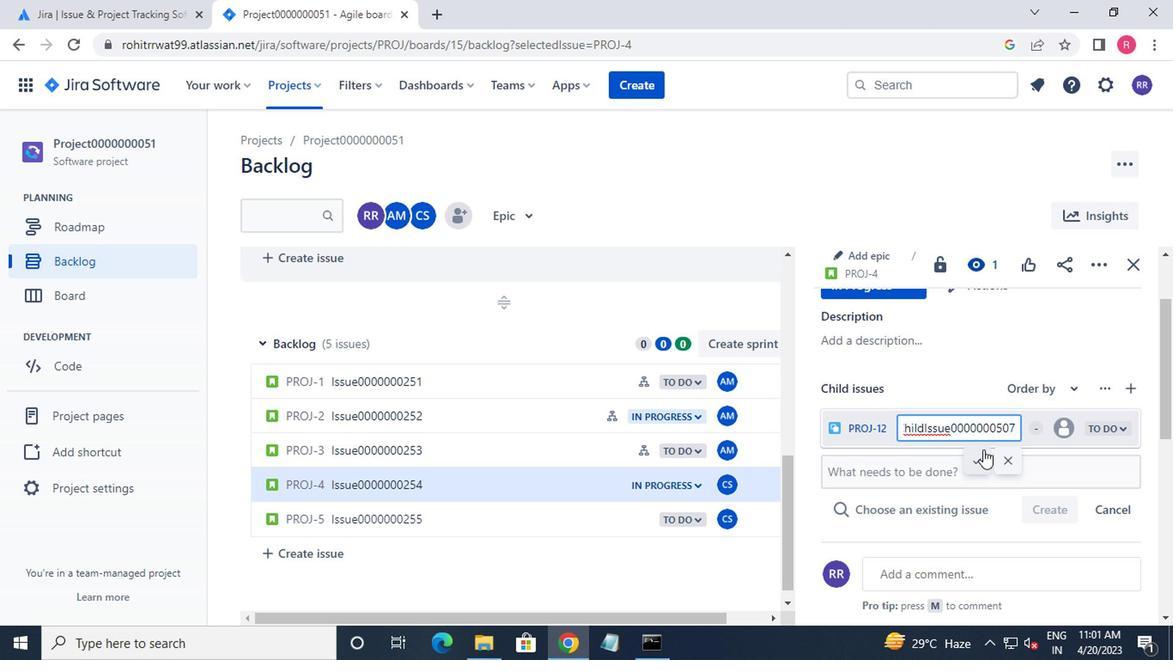 
Action: Mouse moved to (933, 474)
Screenshot: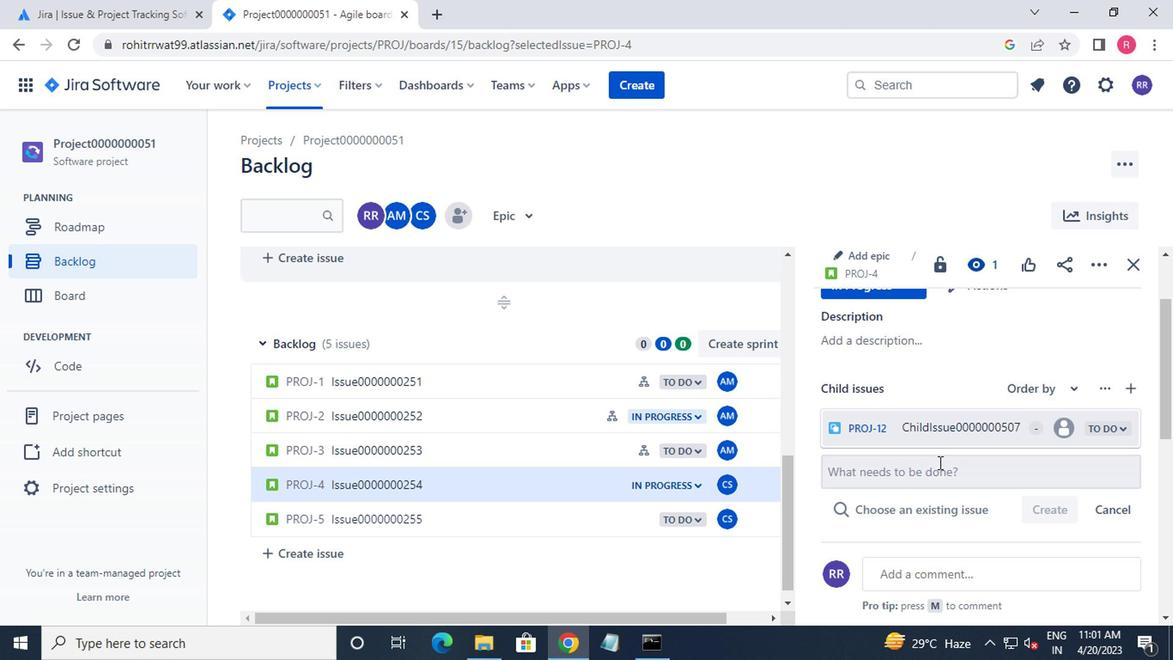 
Action: Mouse pressed left at (933, 474)
Screenshot: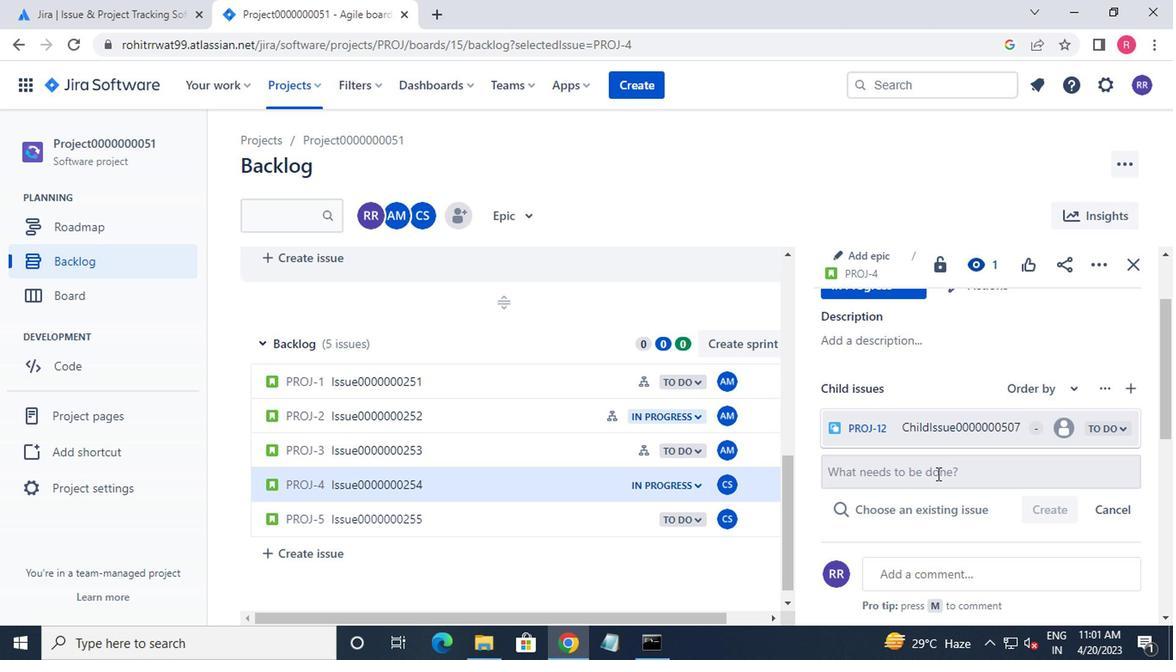 
Action: Key pressed <Key.shift>CHILD<Key.shift>ISSUE0000000508
Screenshot: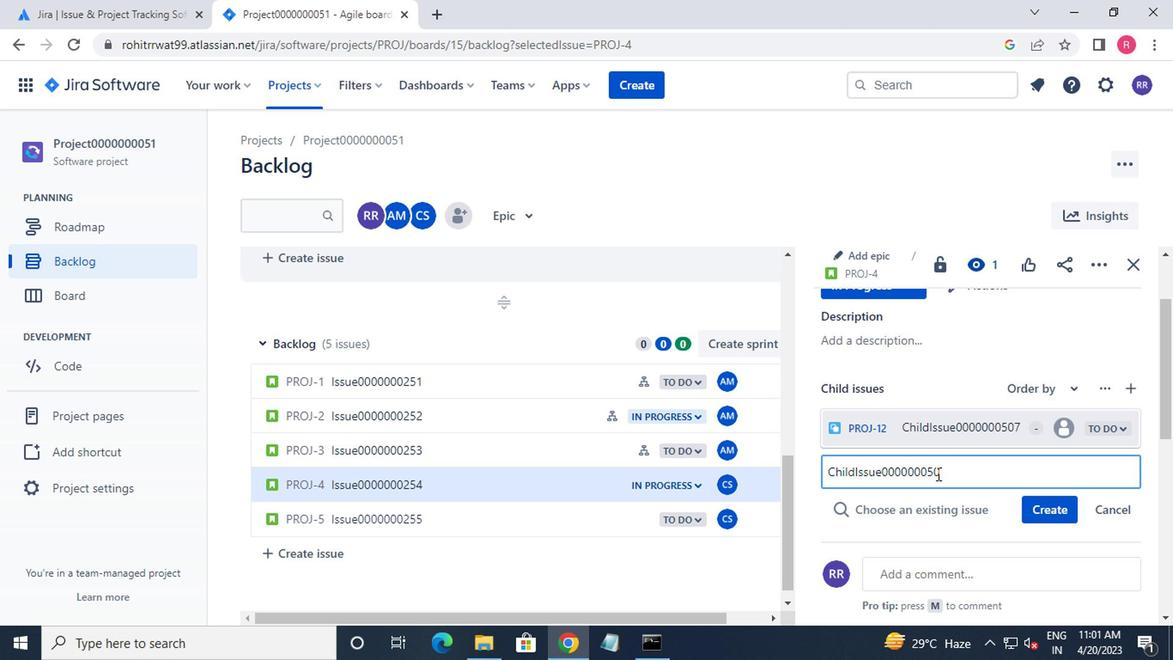 
Action: Mouse moved to (1038, 511)
Screenshot: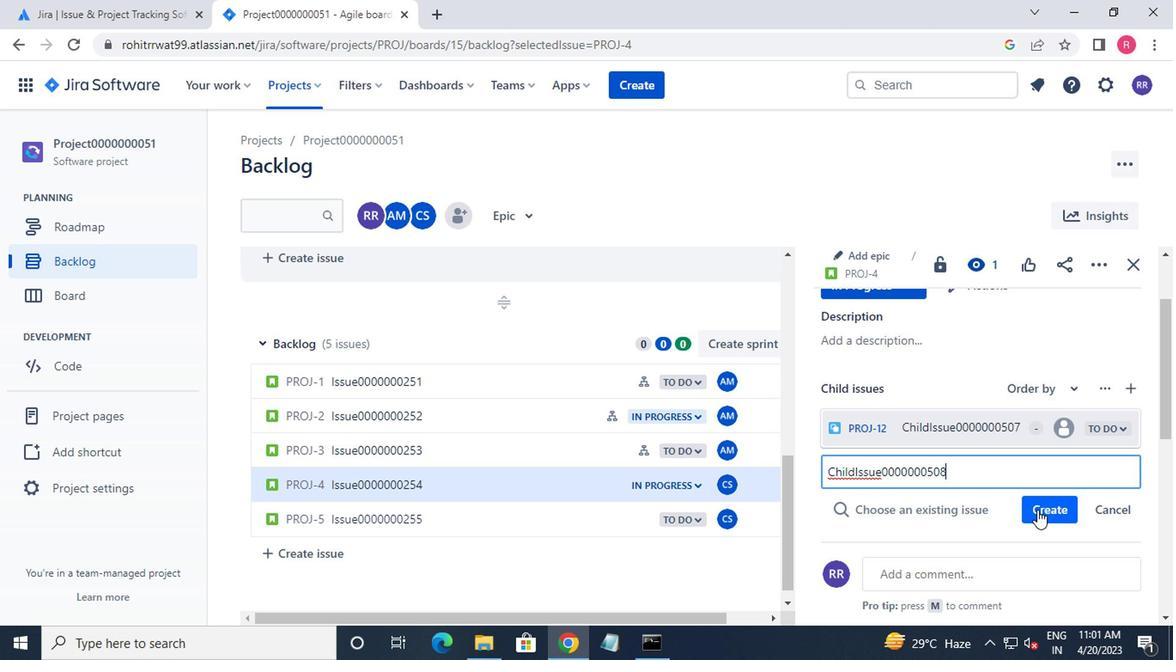 
Action: Mouse pressed left at (1038, 511)
Screenshot: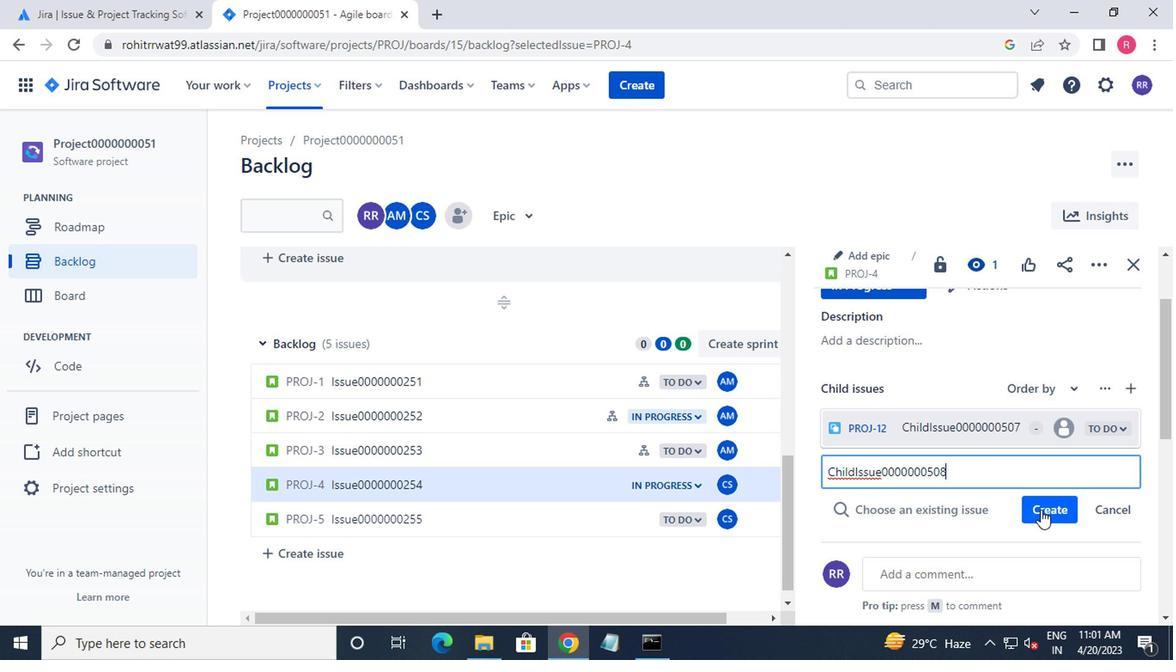
Action: Mouse moved to (498, 519)
Screenshot: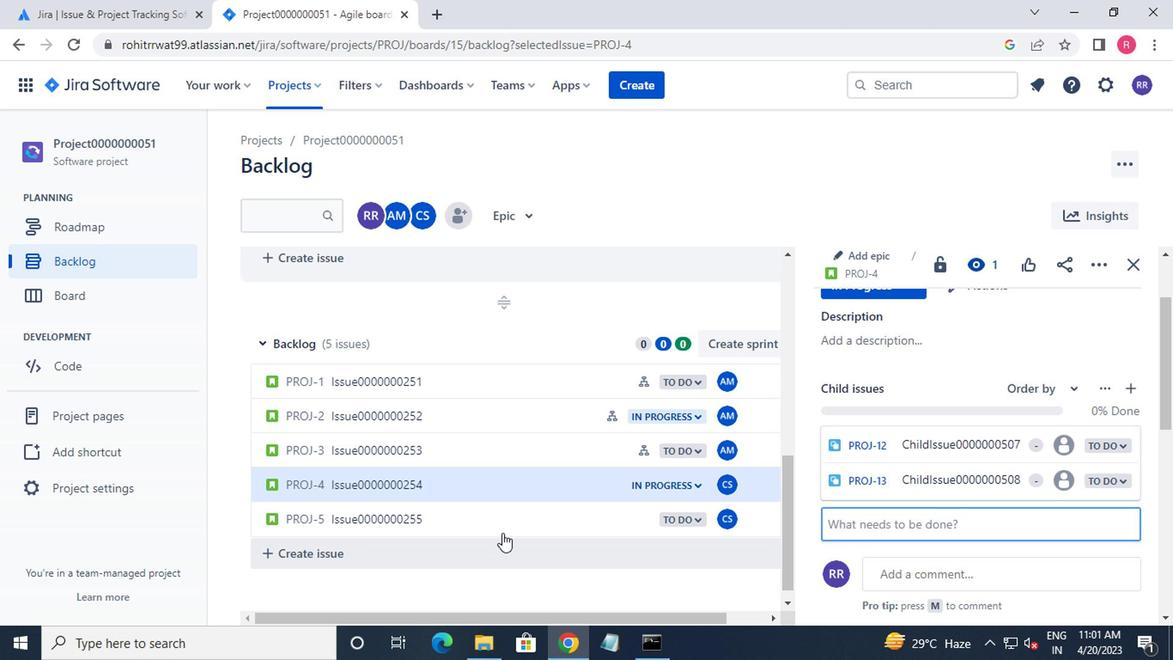 
Action: Mouse pressed left at (498, 519)
Screenshot: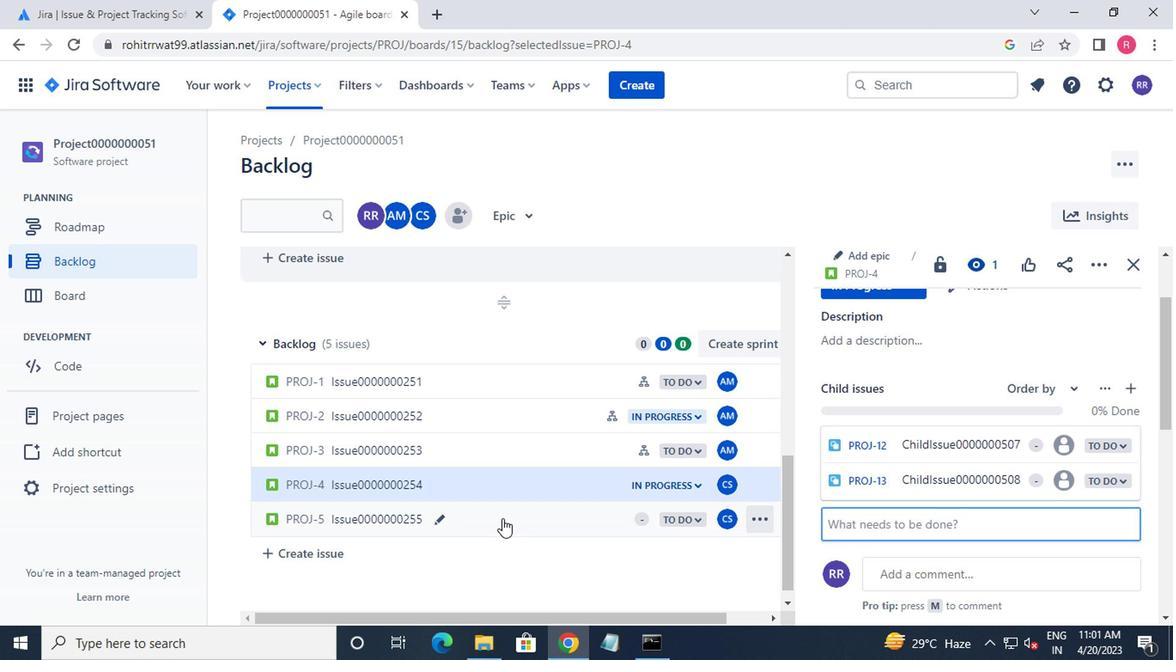 
Action: Mouse moved to (868, 347)
Screenshot: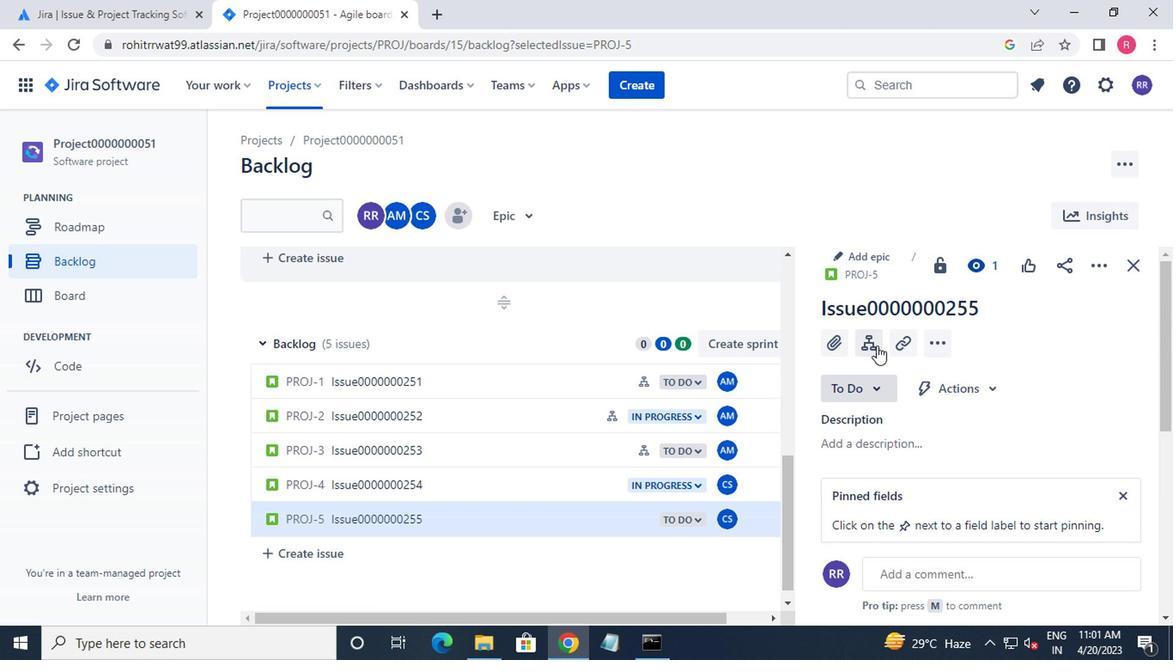 
Action: Mouse pressed left at (868, 347)
Screenshot: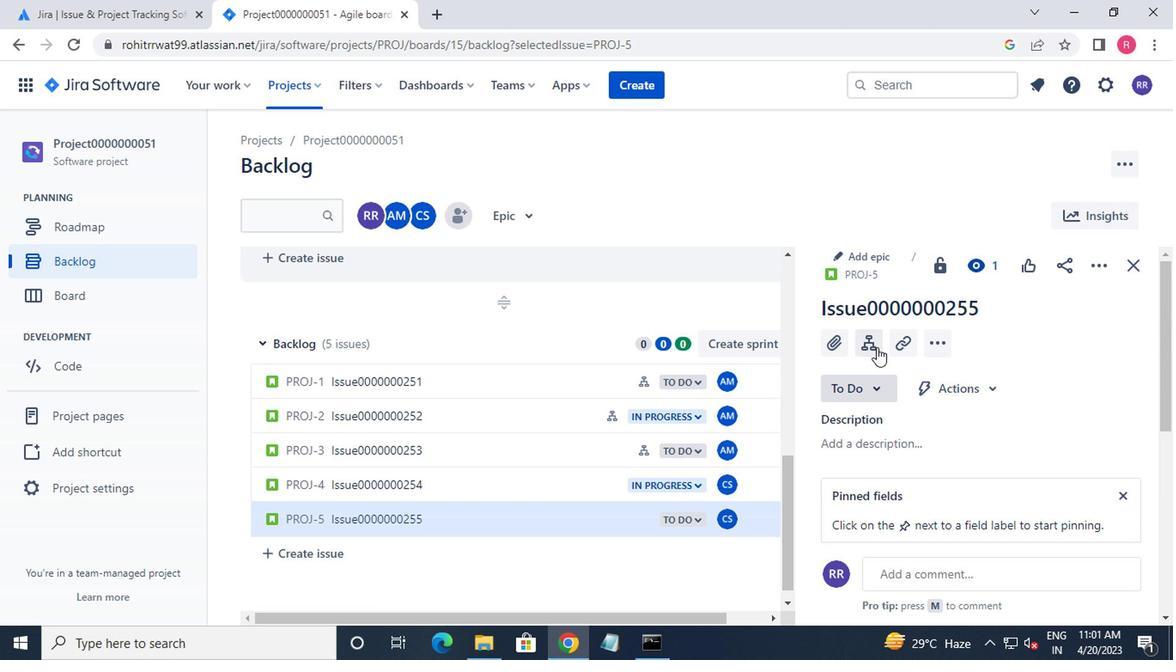 
Action: Mouse moved to (882, 421)
Screenshot: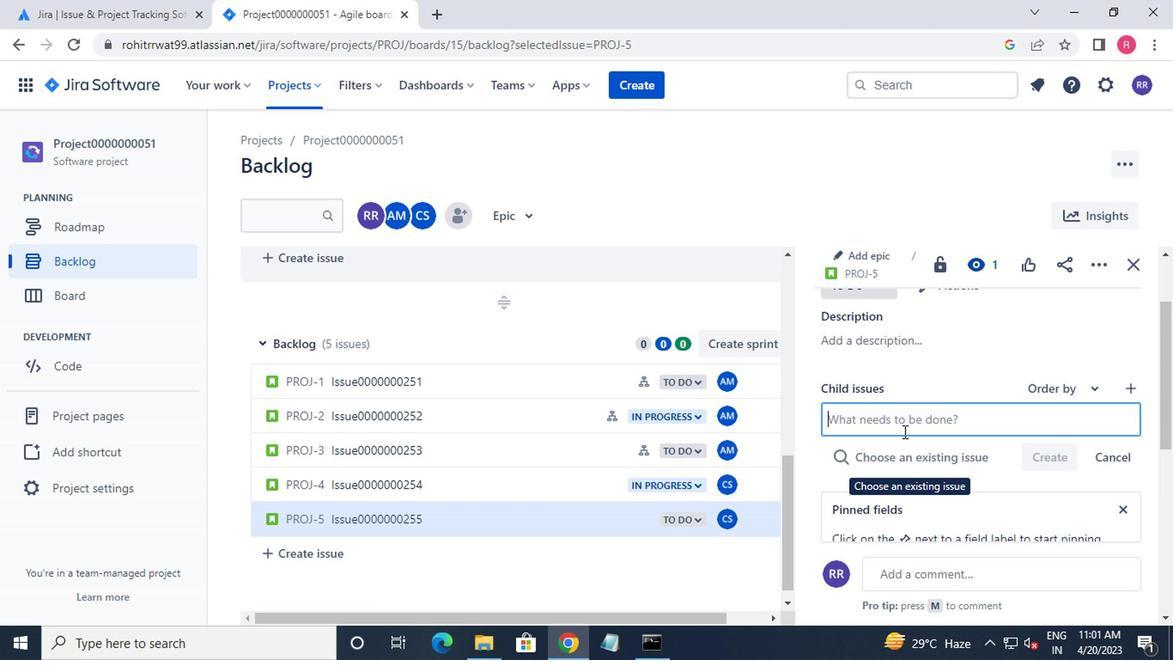 
Action: Key pressed <Key.shift>CHILD<Key.shift>ISSUE0000000
Screenshot: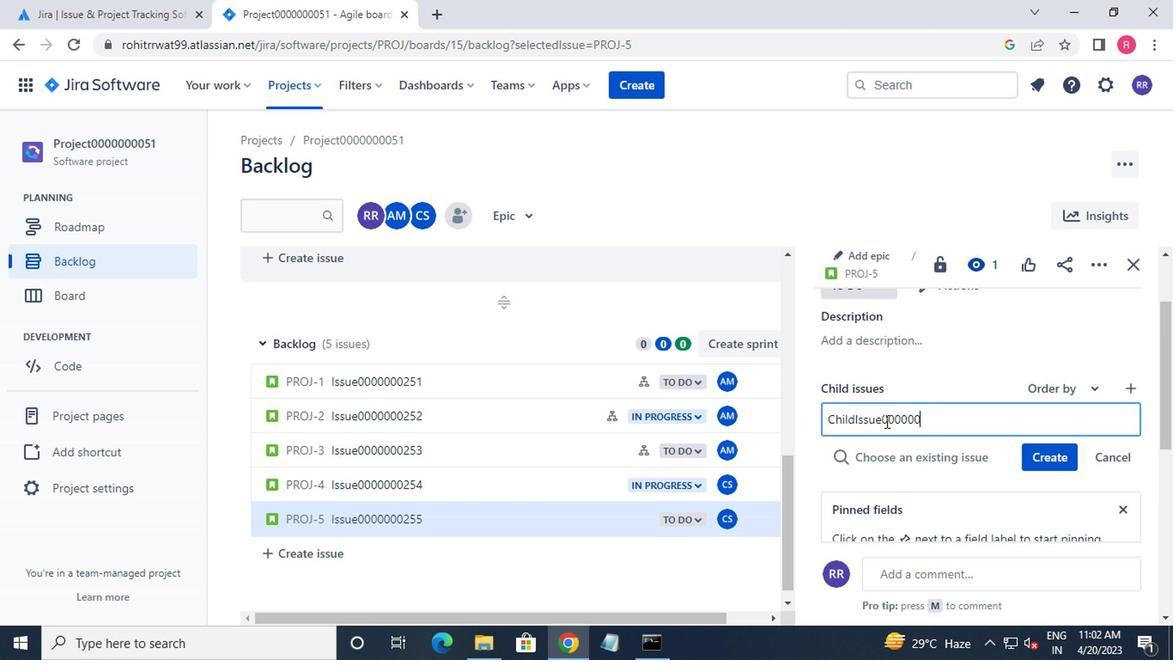 
Action: Mouse moved to (795, 458)
Screenshot: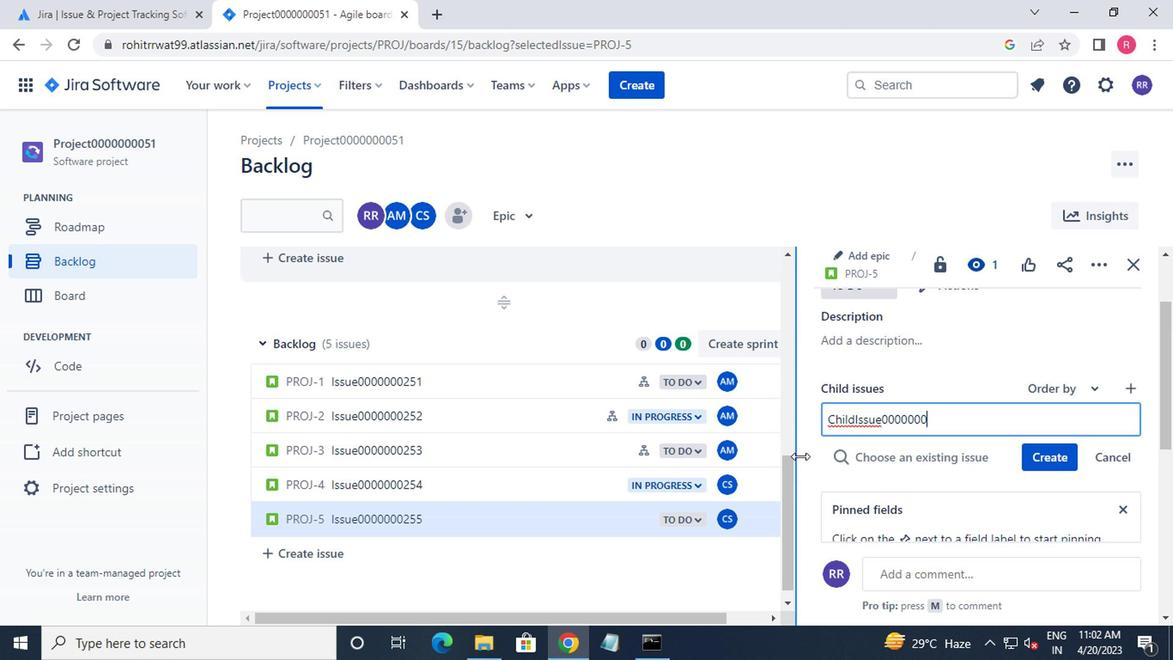 
Action: Key pressed 509
Screenshot: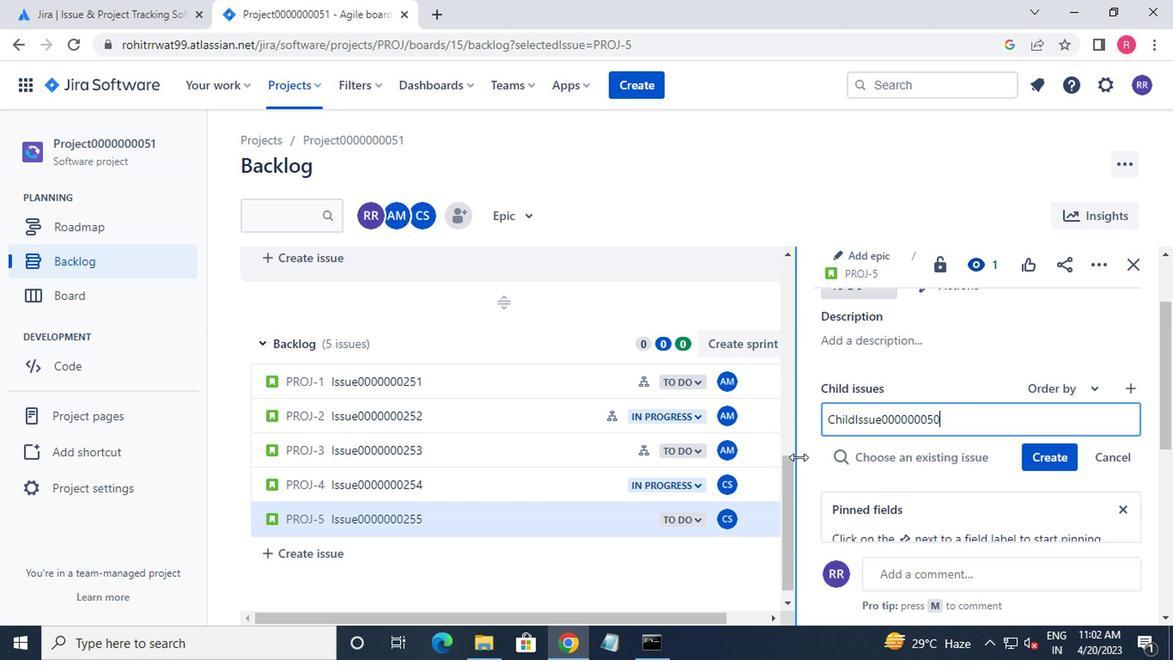 
Action: Mouse moved to (1047, 455)
Screenshot: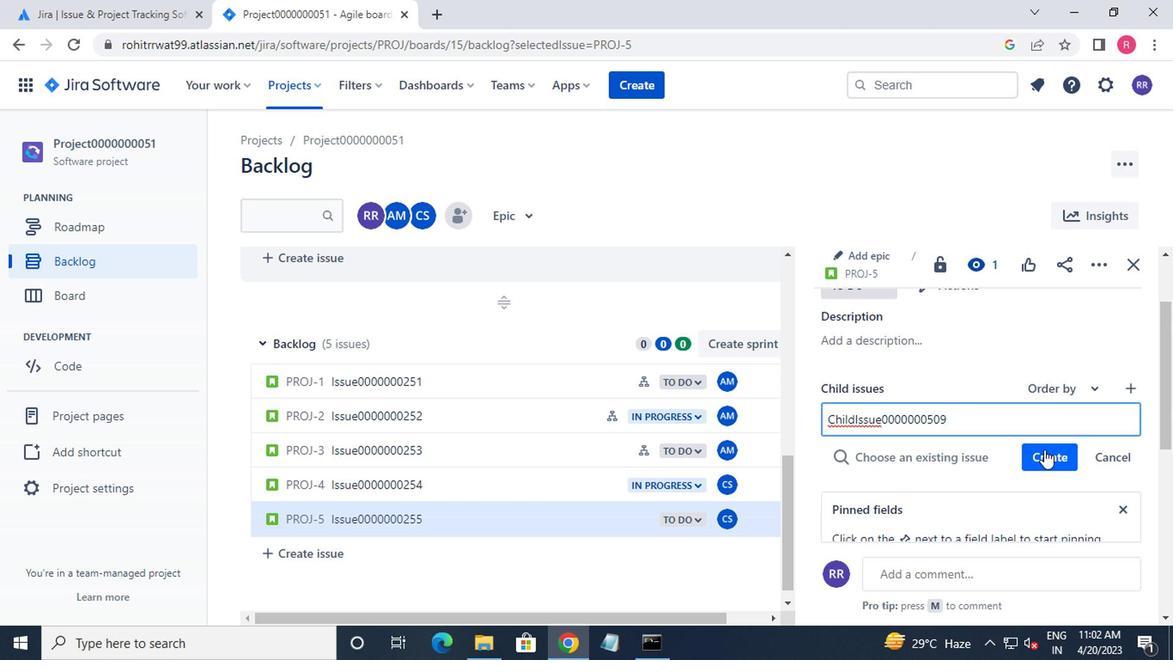 
Action: Mouse pressed left at (1047, 455)
Screenshot: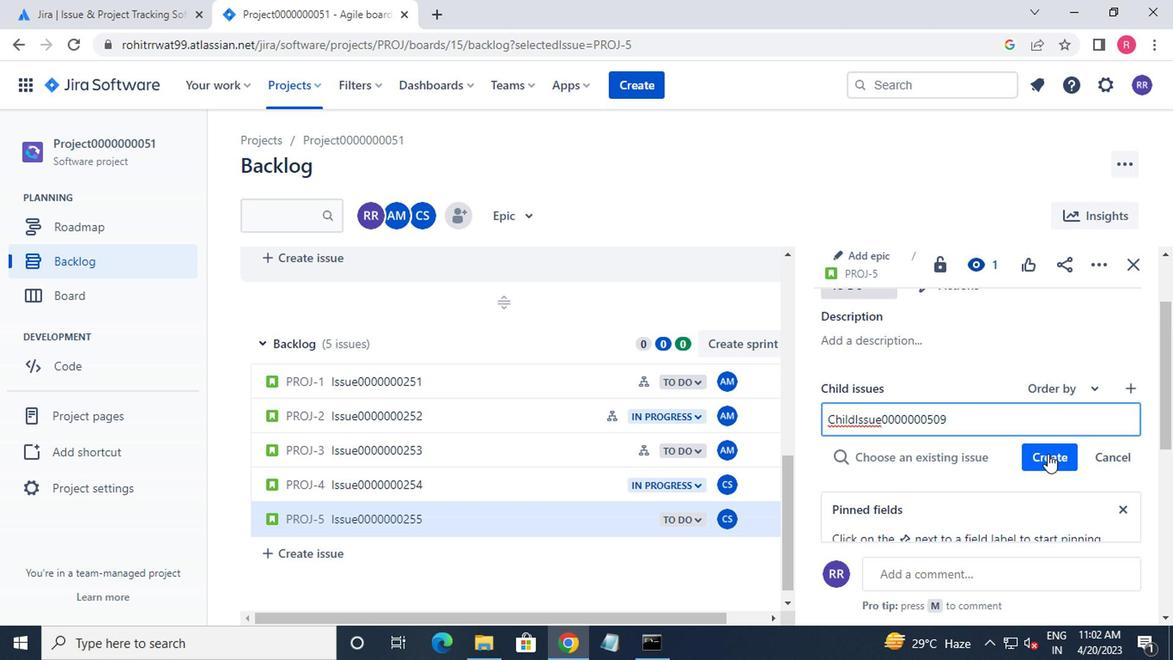 
Action: Mouse moved to (959, 478)
Screenshot: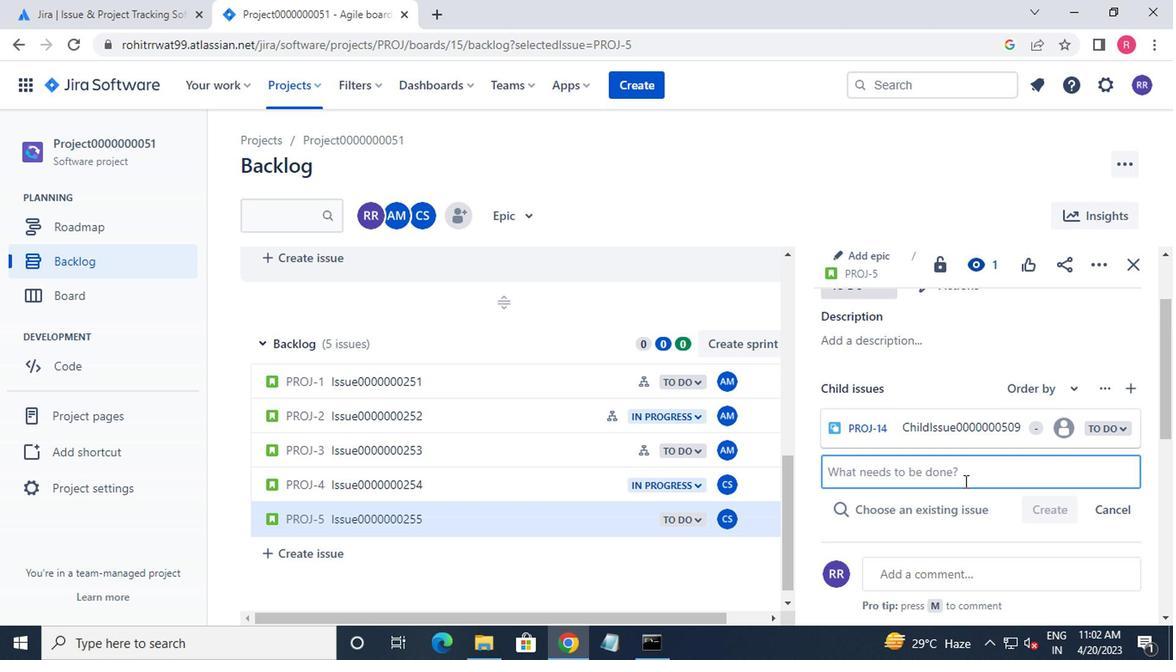
Action: Key pressed <Key.shift>CHILD<Key.shift>ISSUE0000000510
Screenshot: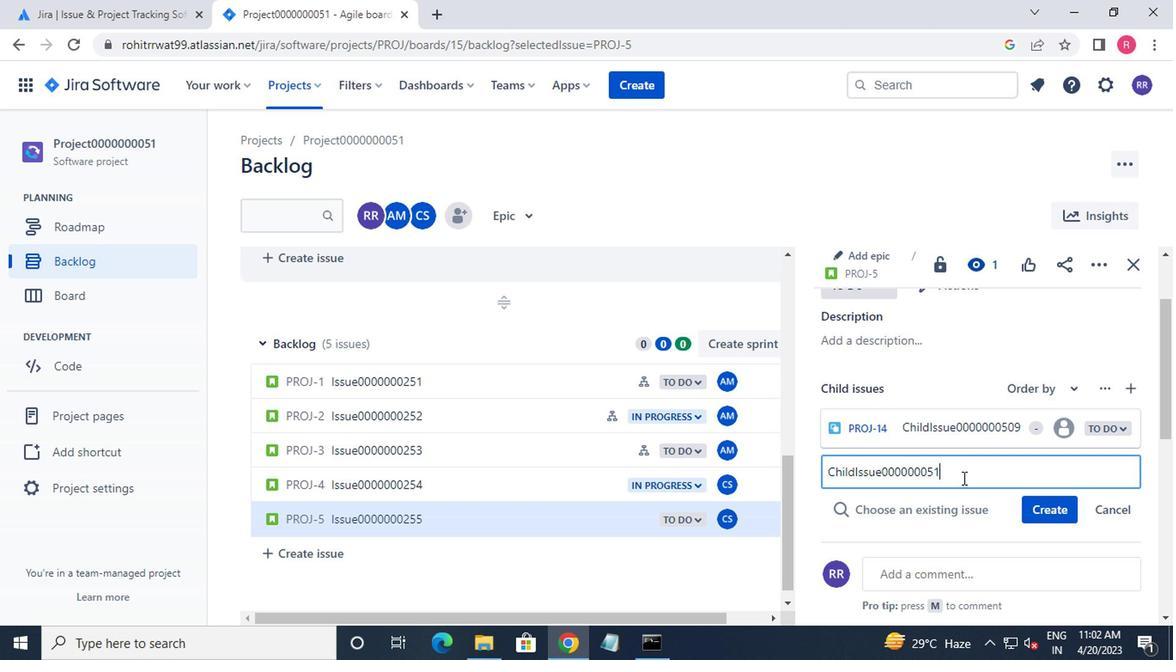 
Action: Mouse moved to (1047, 514)
Screenshot: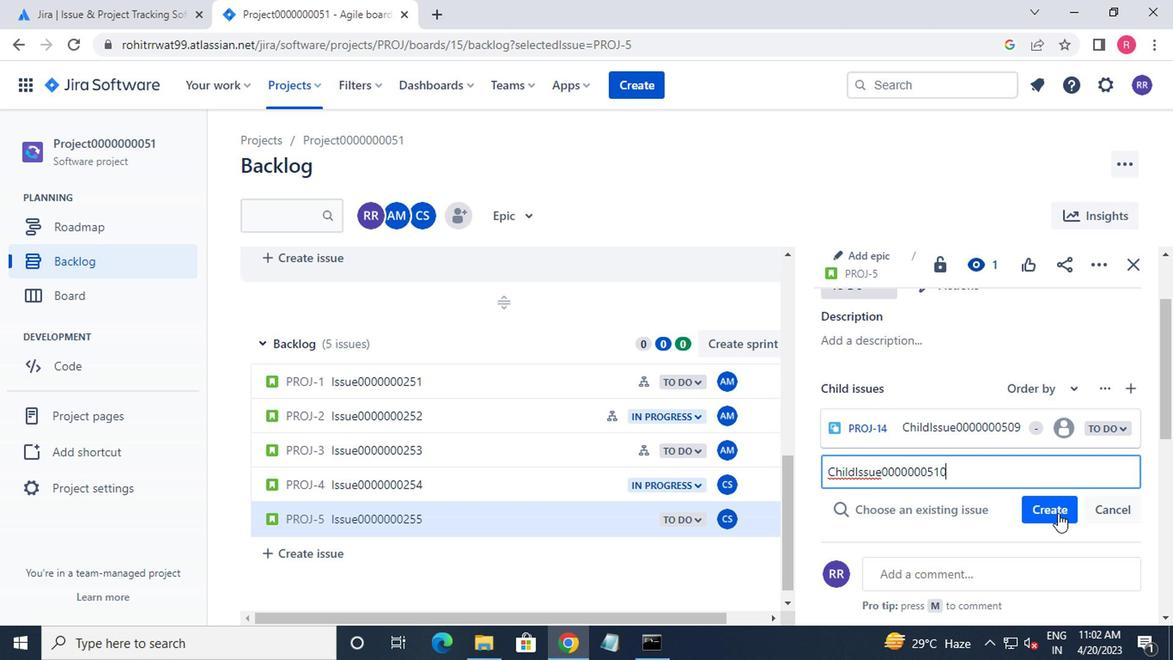 
Action: Mouse pressed left at (1047, 514)
Screenshot: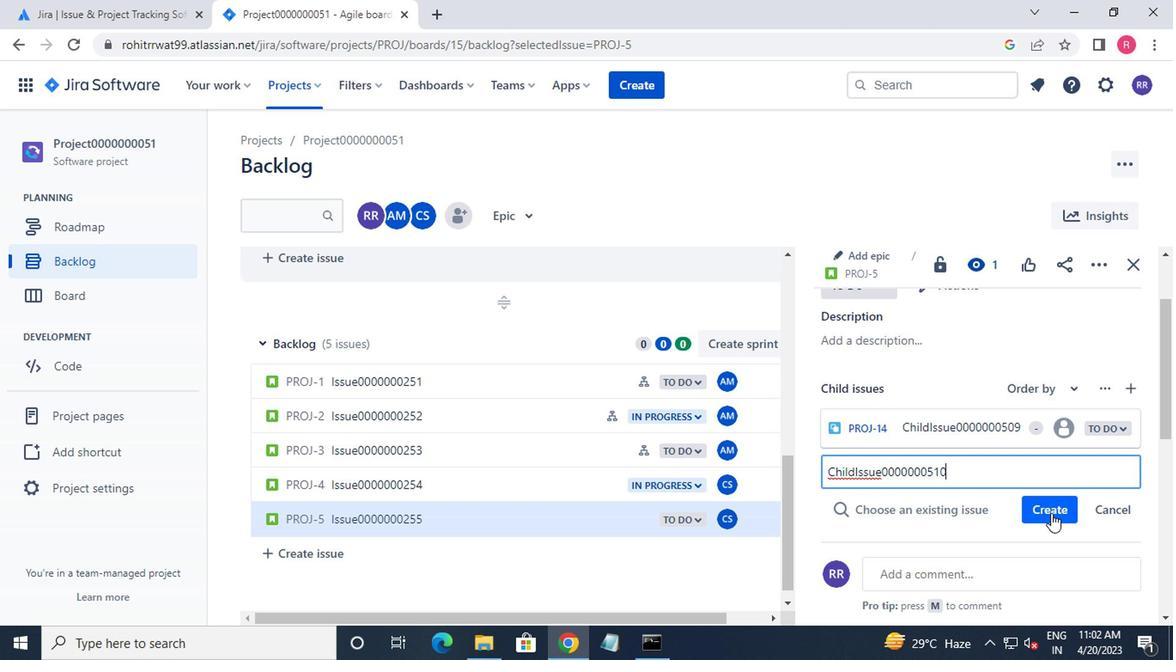 
